 Task: In the  document Officetypes.docx Share this file with 'softage.5@softage.net' Make a copy of the file 'without changing the auto name' Delete the  copy of the file
Action: Mouse moved to (517, 438)
Screenshot: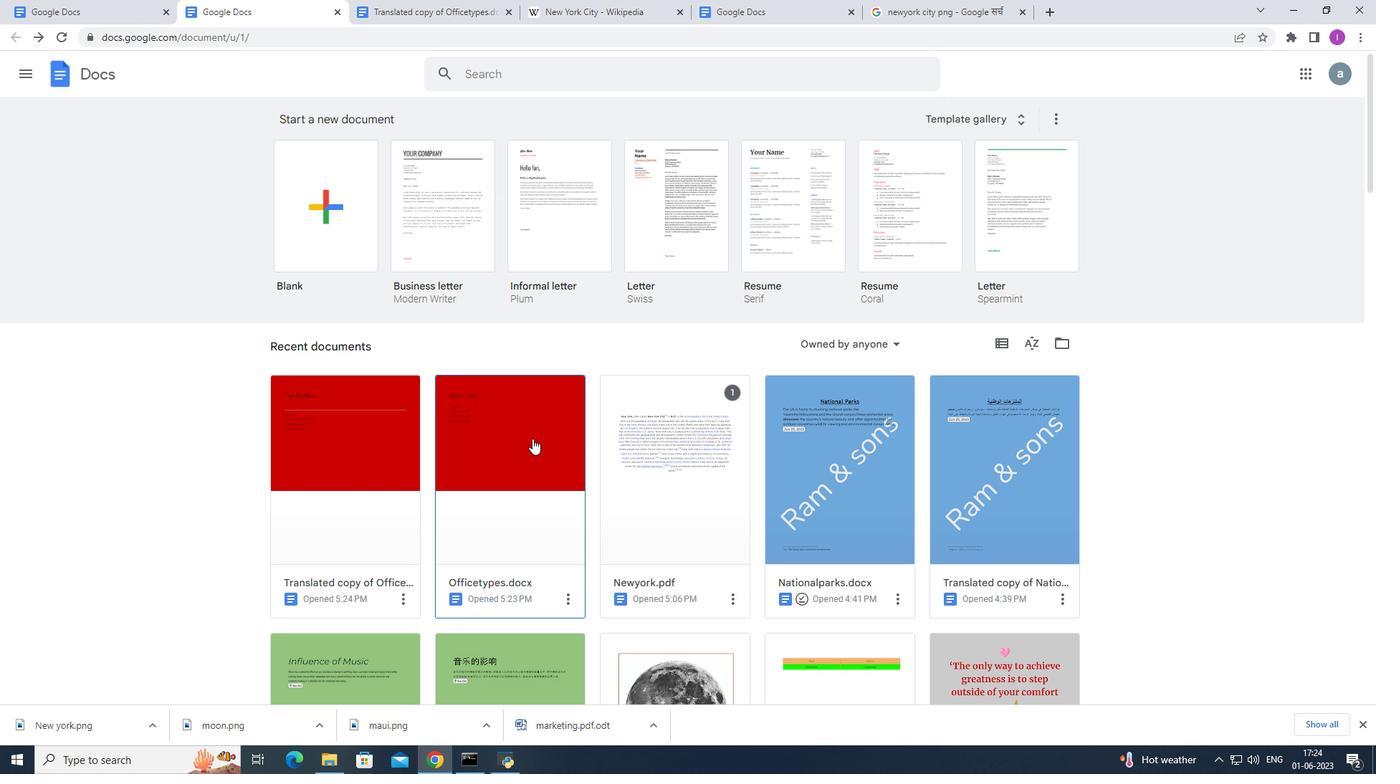 
Action: Mouse pressed left at (517, 438)
Screenshot: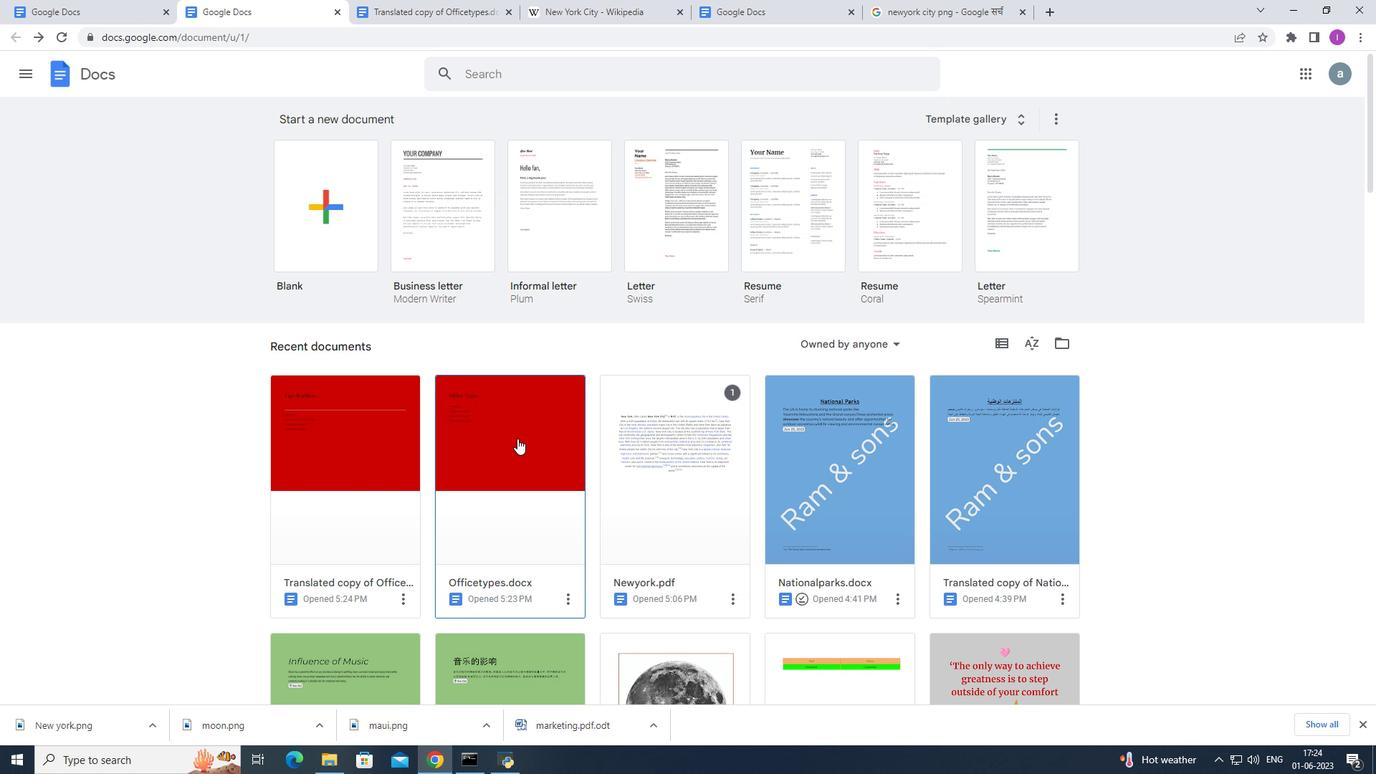
Action: Mouse moved to (48, 88)
Screenshot: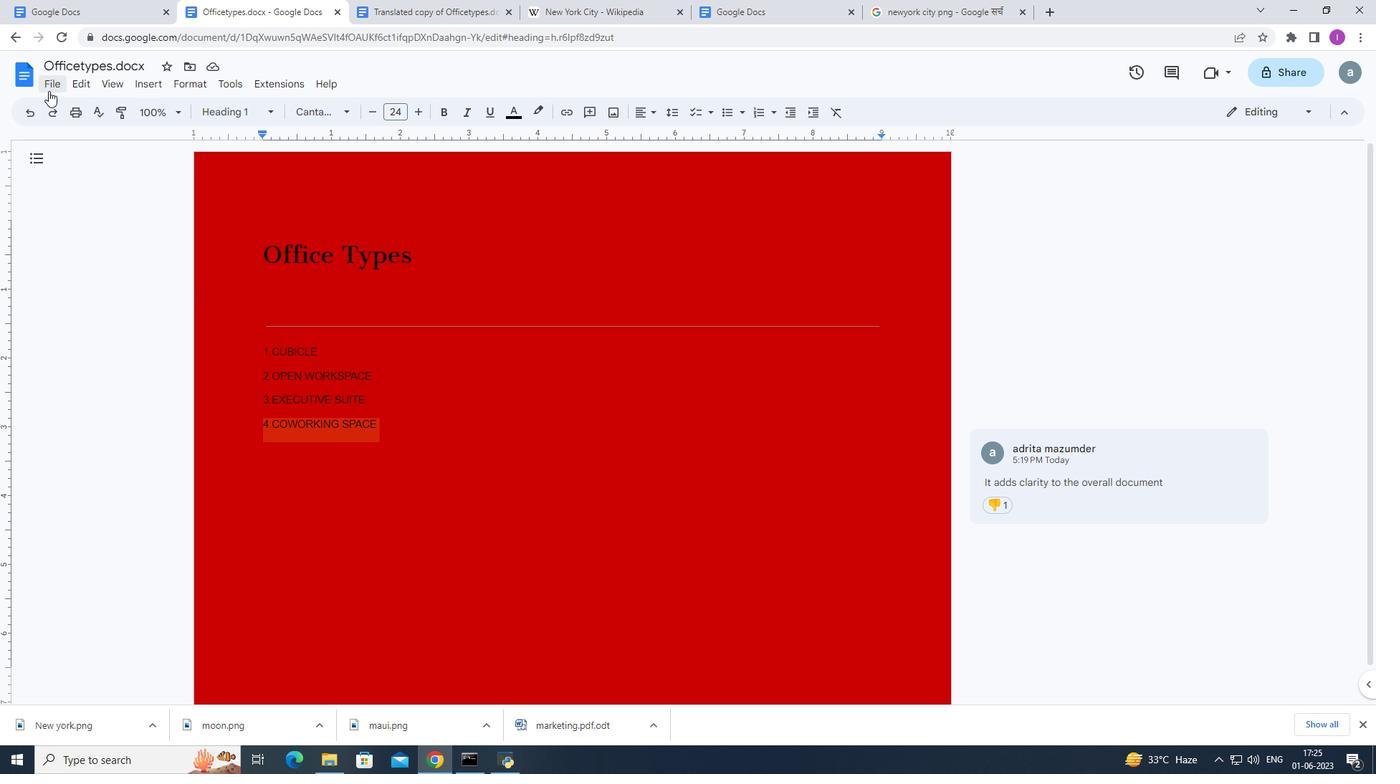 
Action: Mouse pressed left at (48, 88)
Screenshot: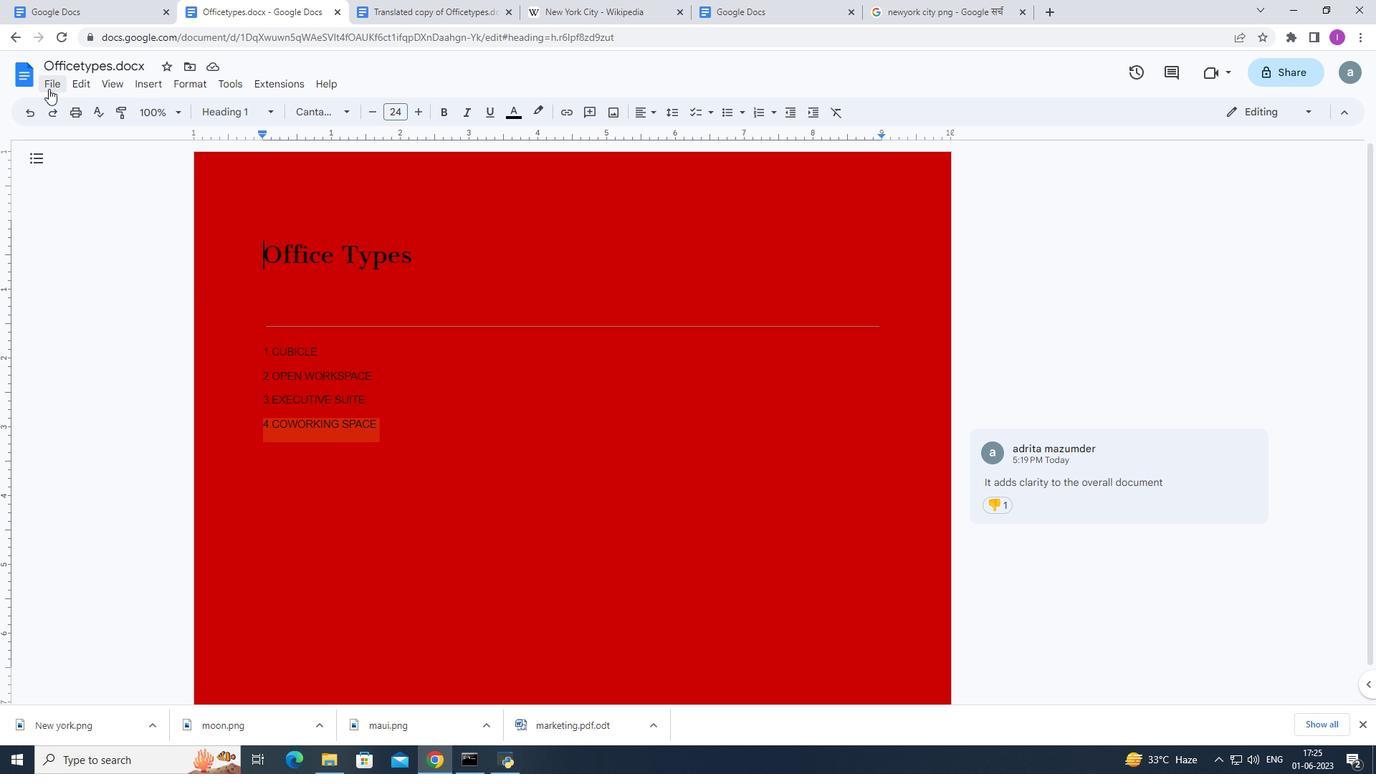 
Action: Mouse moved to (314, 189)
Screenshot: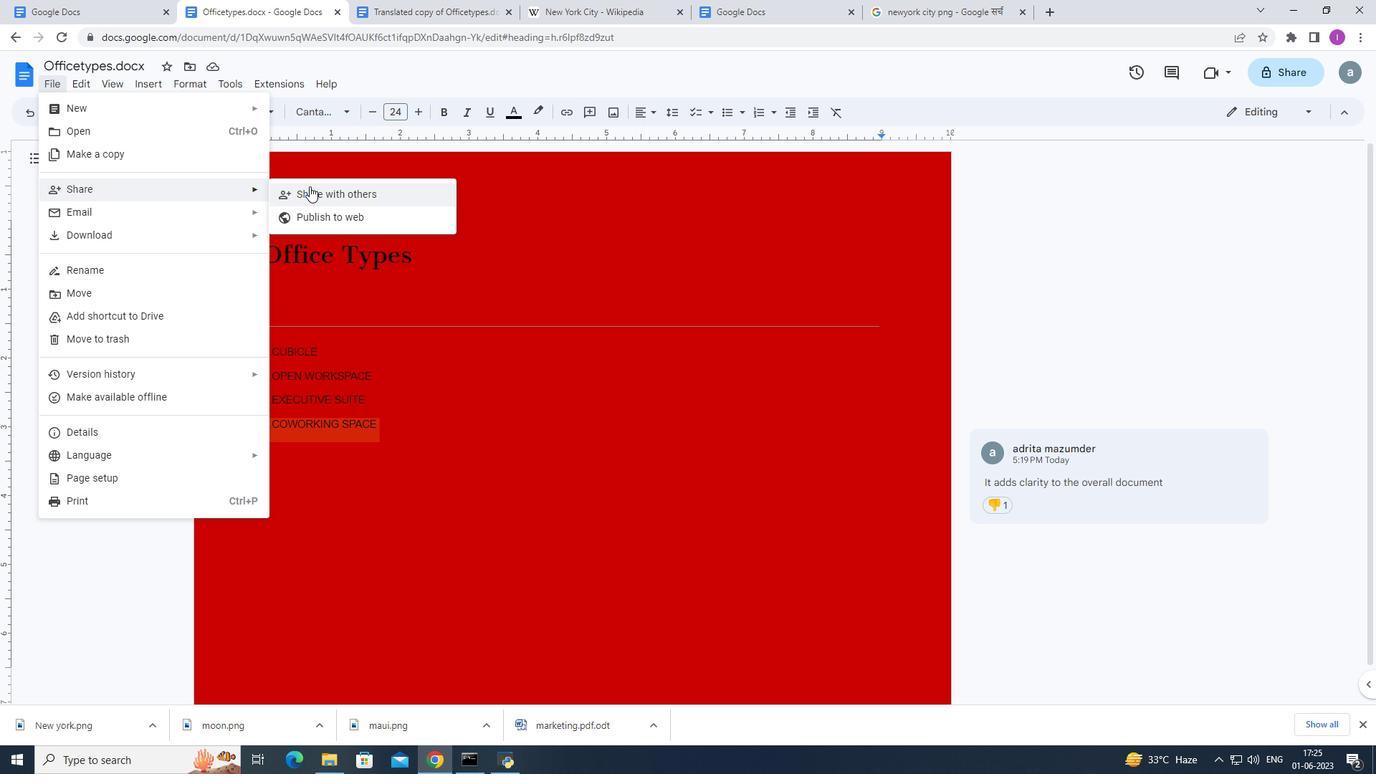
Action: Mouse pressed left at (314, 189)
Screenshot: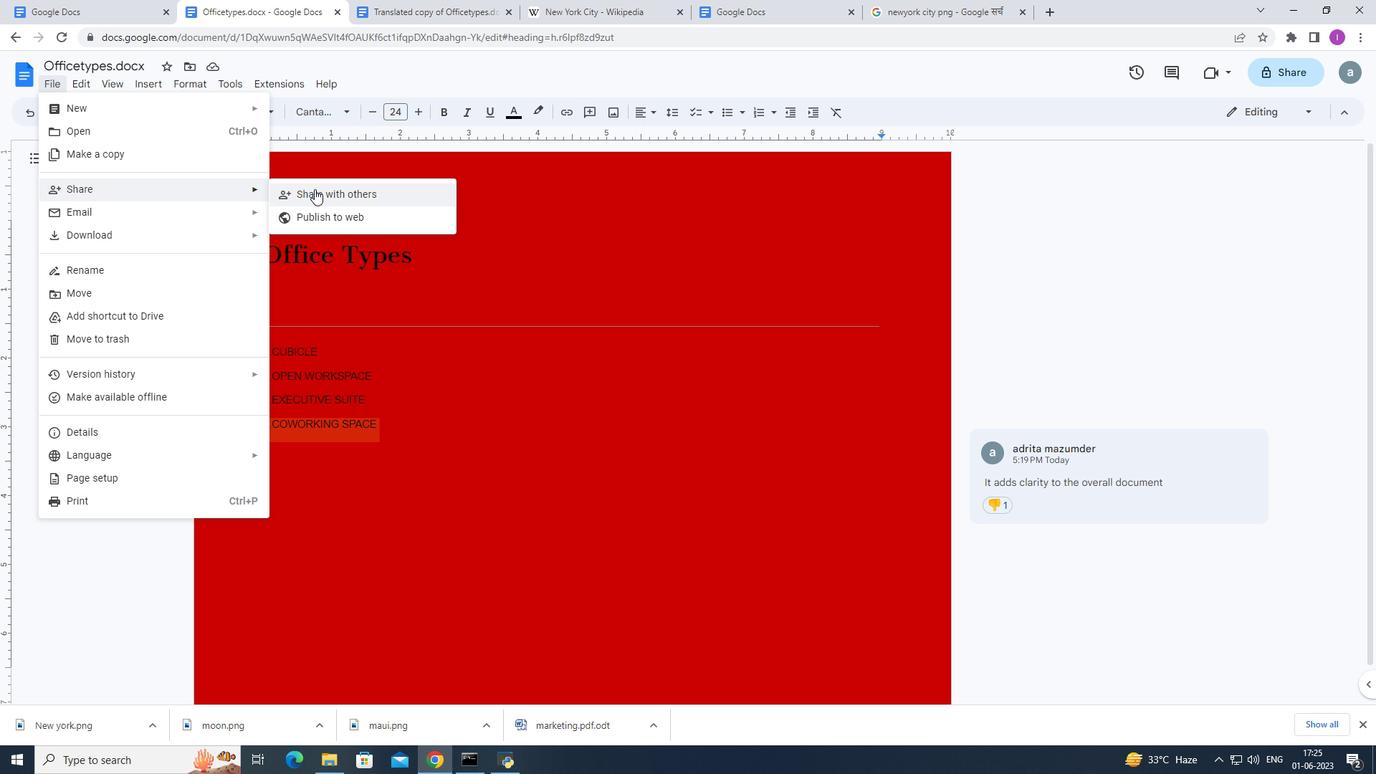 
Action: Mouse moved to (603, 300)
Screenshot: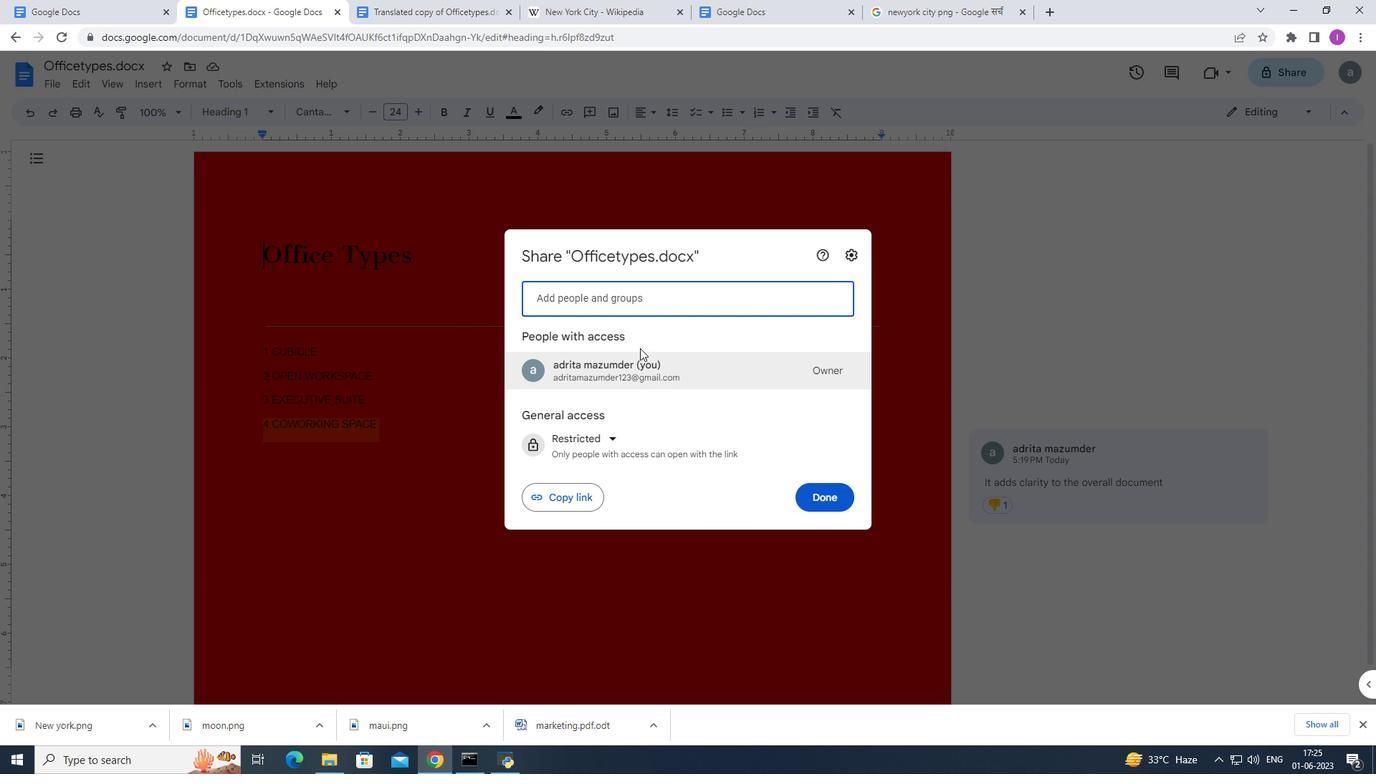 
Action: Key pressed s
Screenshot: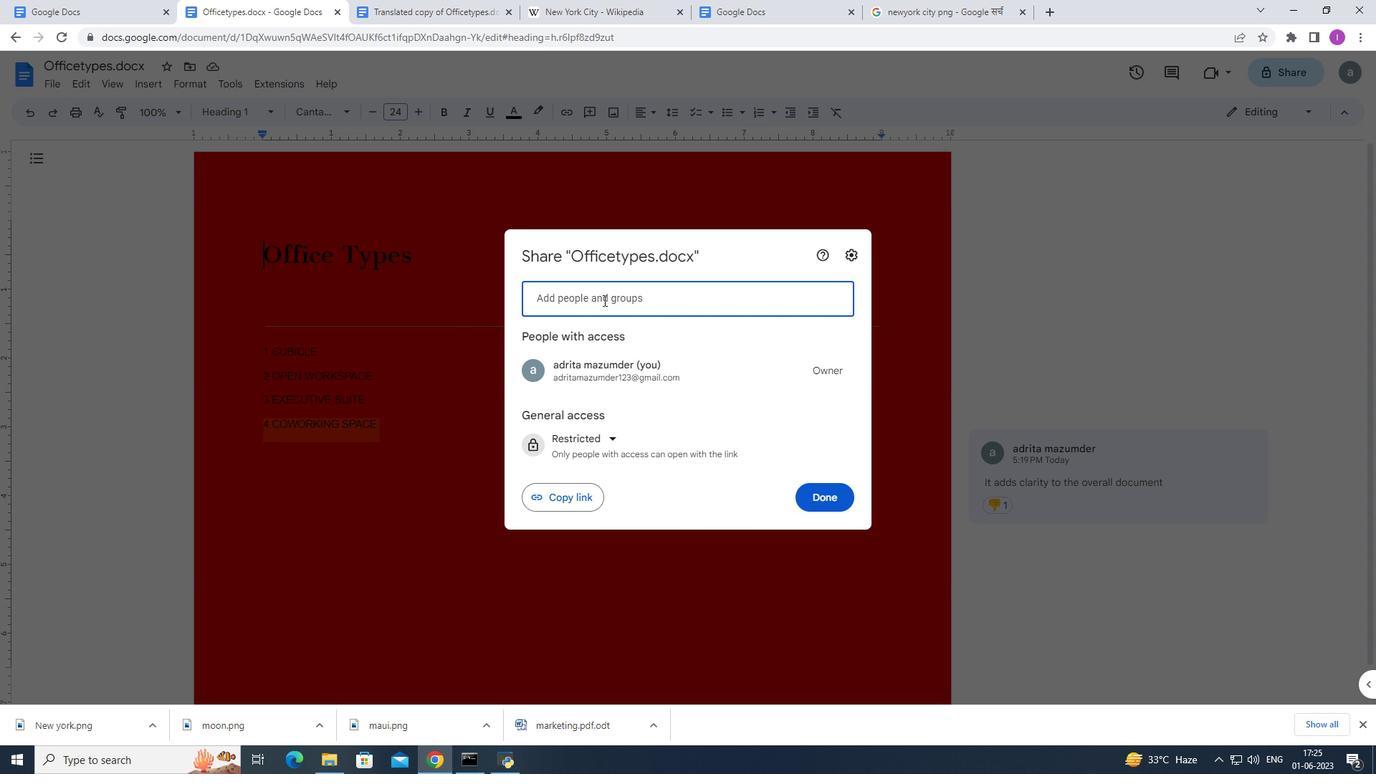 
Action: Mouse moved to (610, 379)
Screenshot: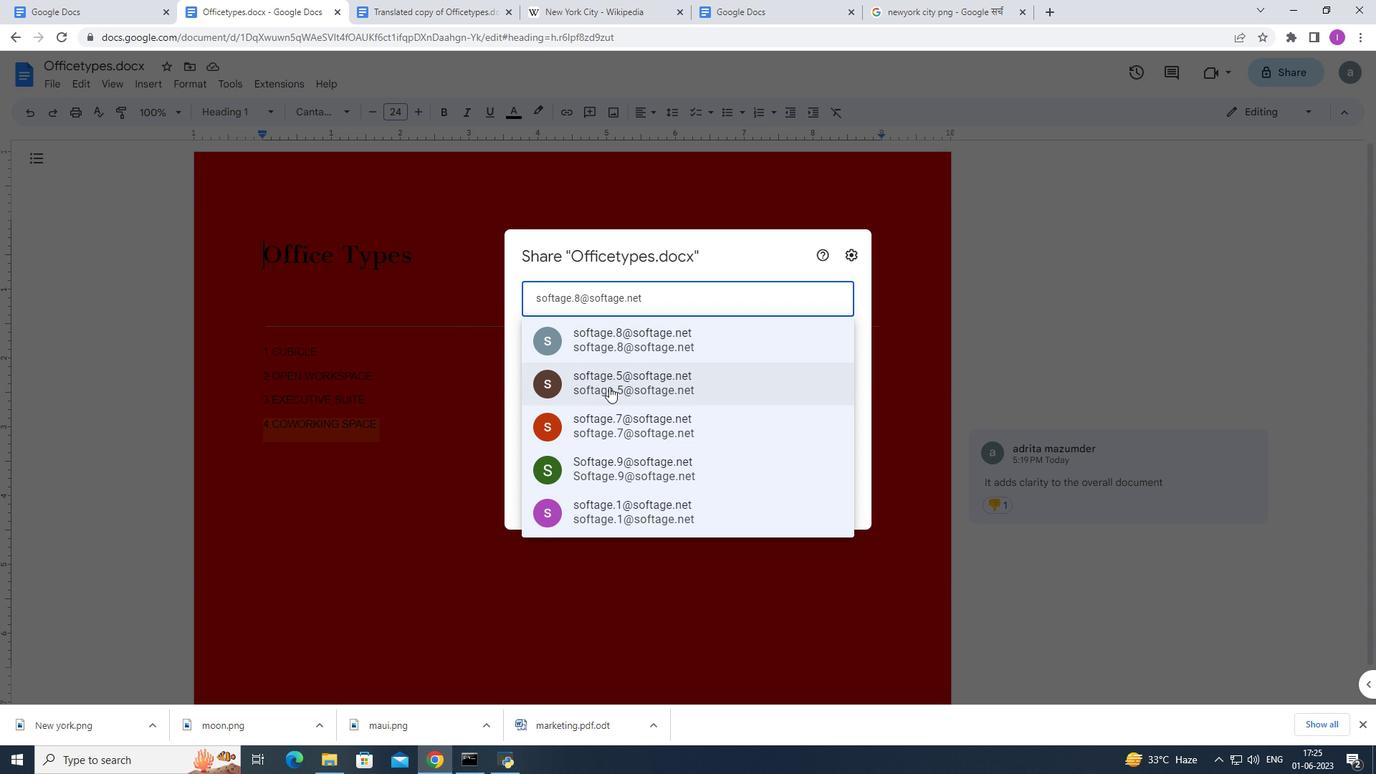 
Action: Mouse pressed left at (610, 379)
Screenshot: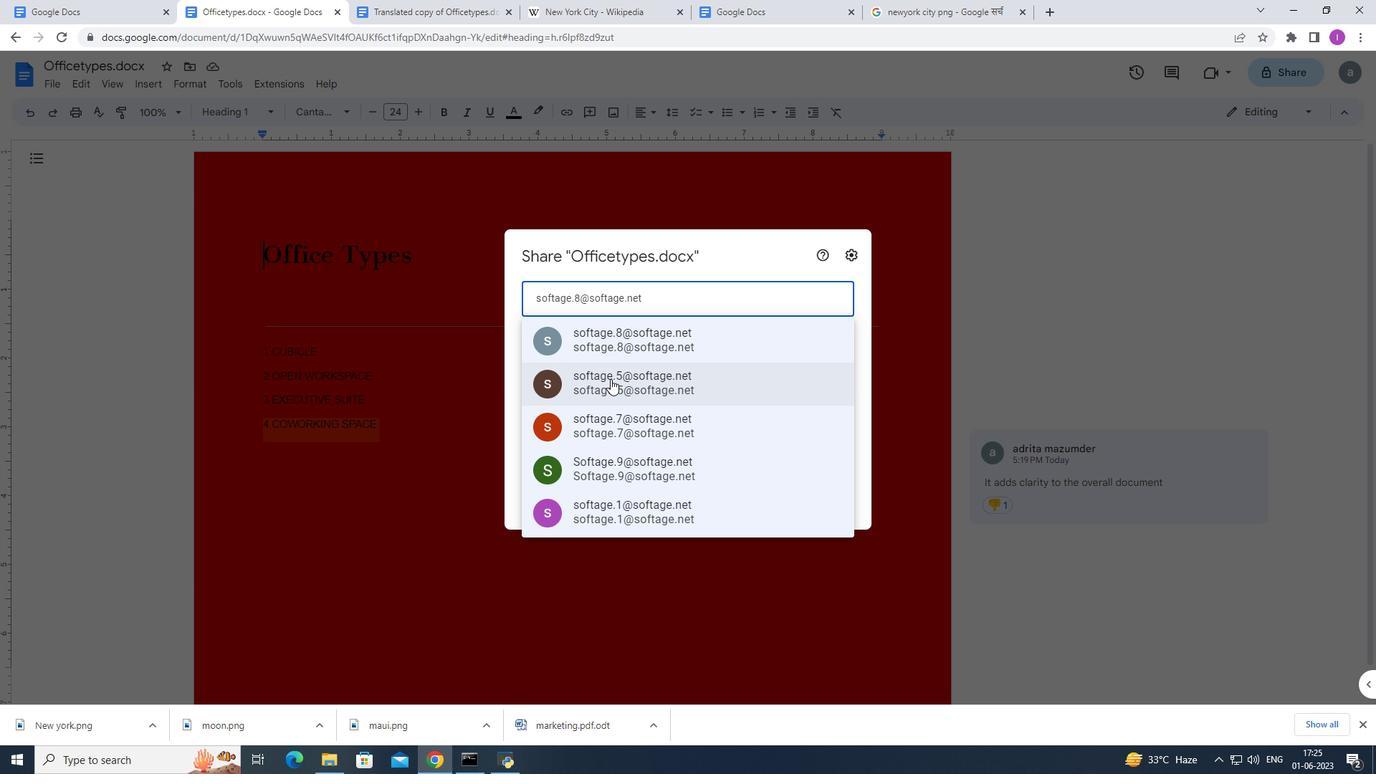 
Action: Mouse moved to (840, 490)
Screenshot: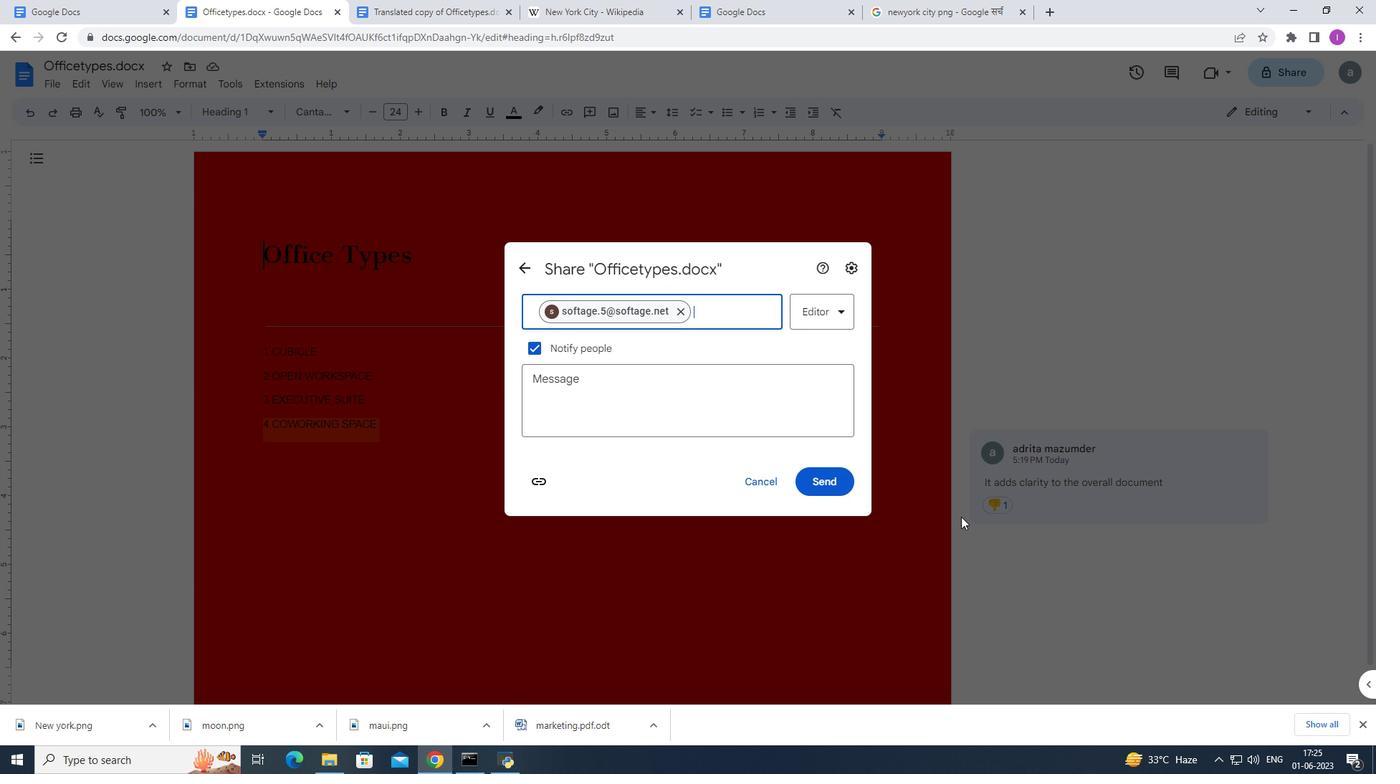 
Action: Mouse pressed left at (840, 490)
Screenshot: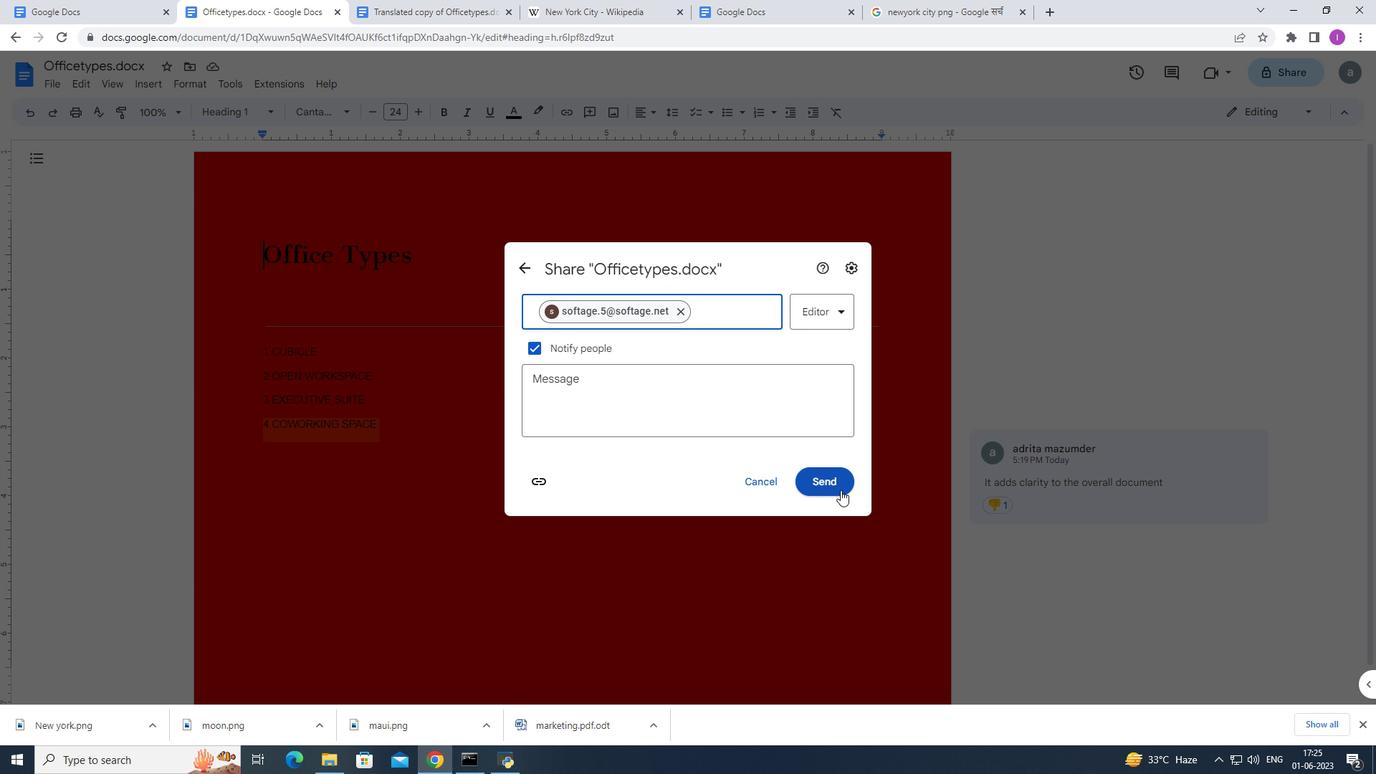 
Action: Mouse moved to (791, 402)
Screenshot: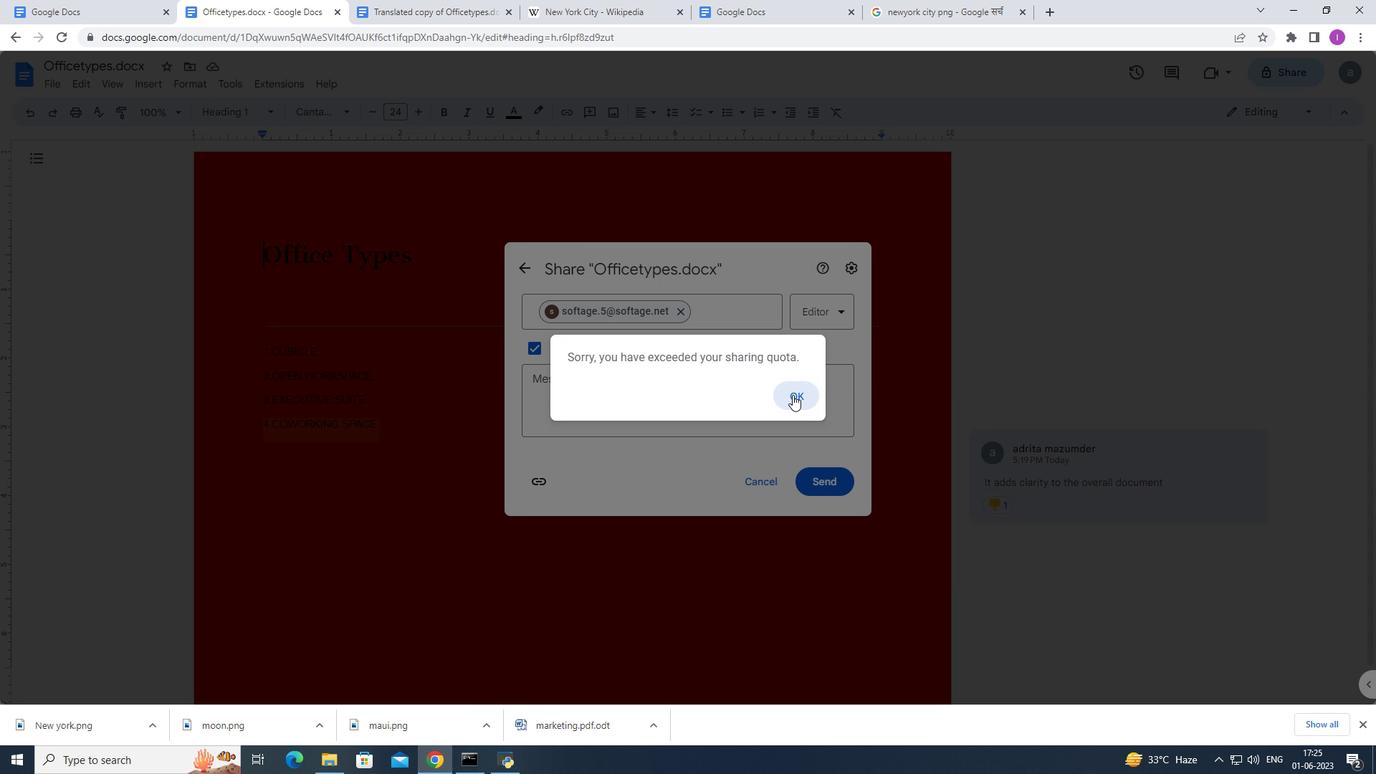 
Action: Mouse pressed left at (791, 402)
Screenshot: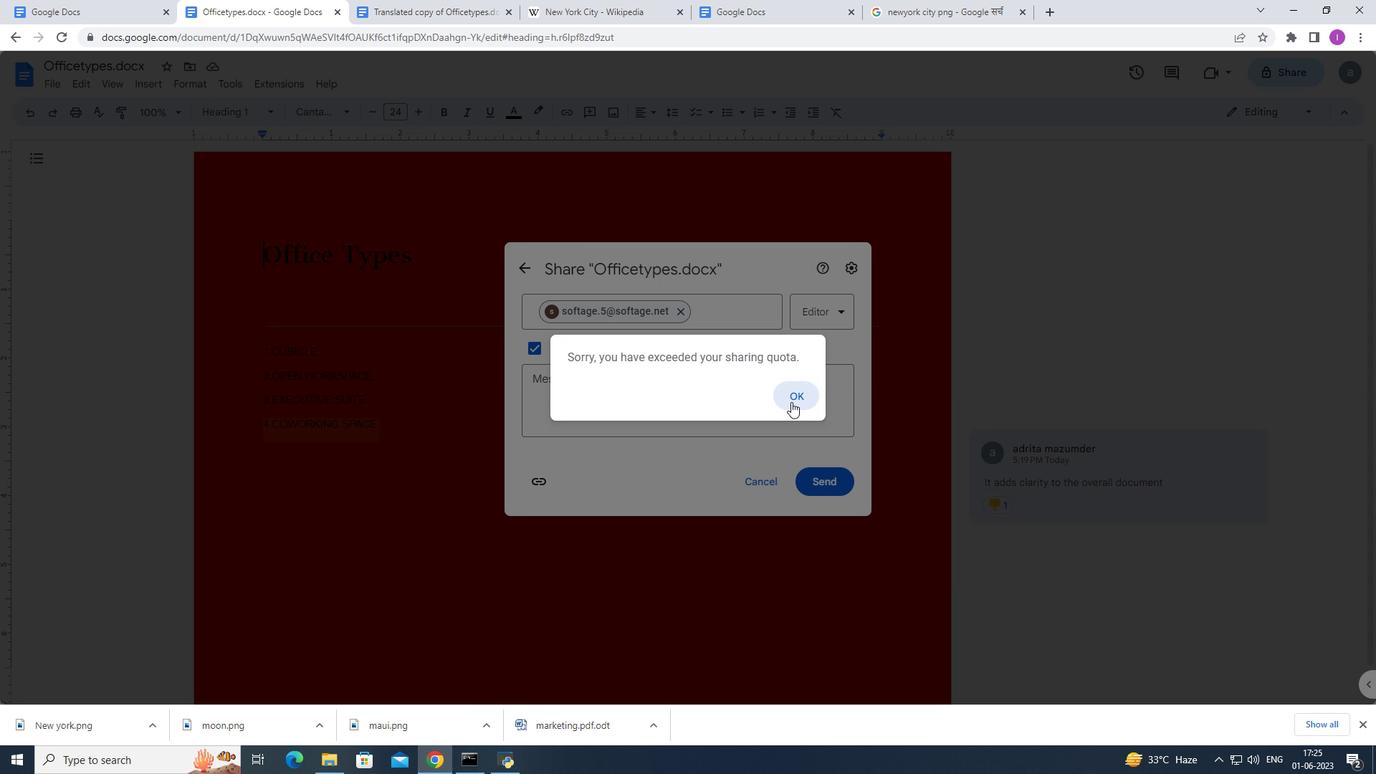 
Action: Mouse moved to (997, 317)
Screenshot: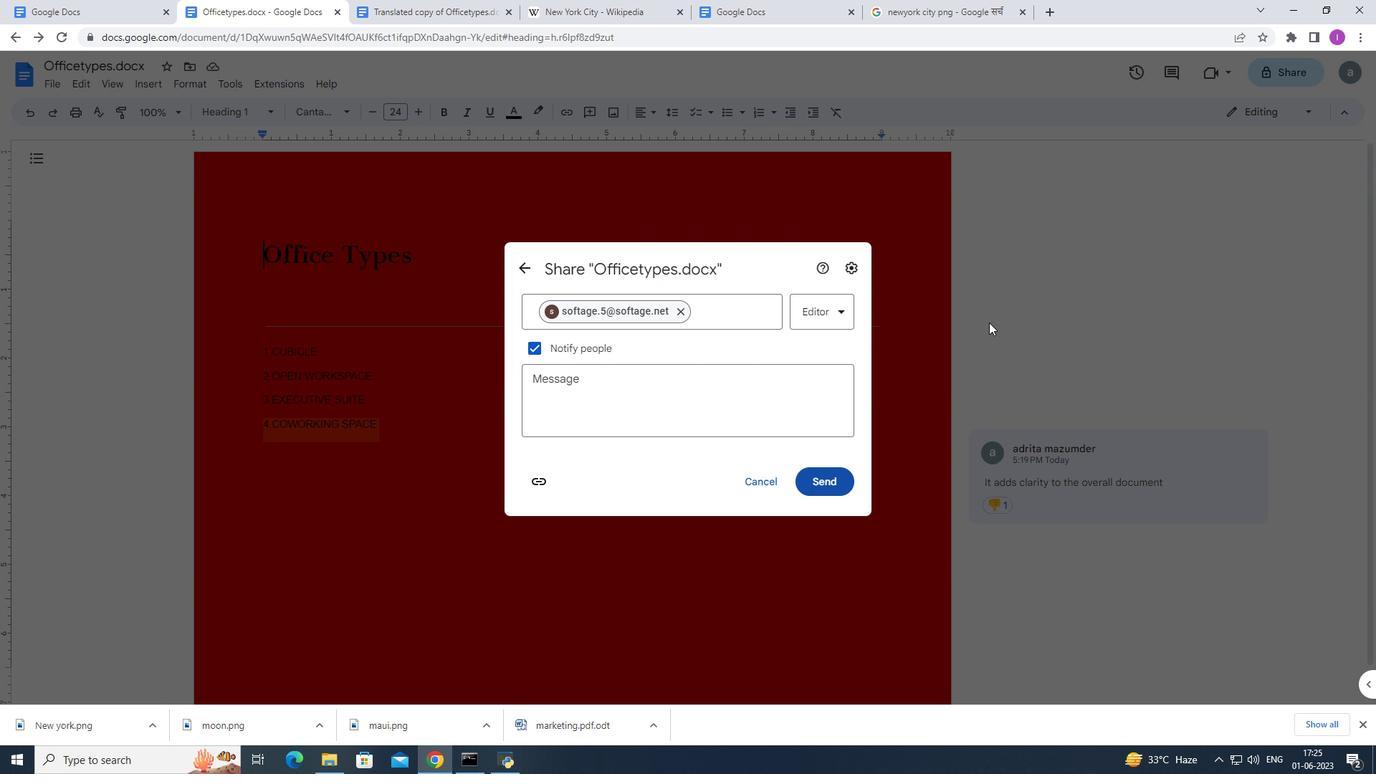 
Action: Mouse pressed left at (997, 317)
Screenshot: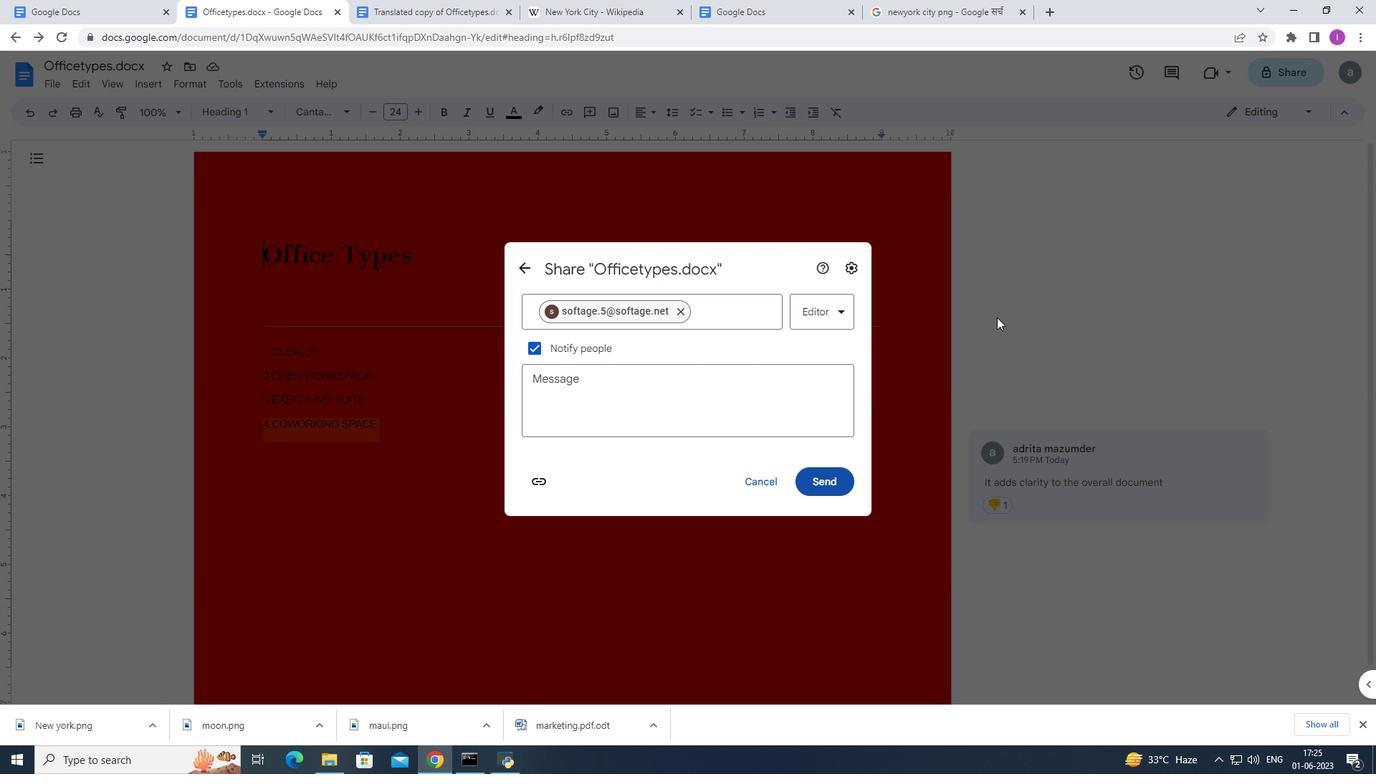 
Action: Mouse moved to (759, 396)
Screenshot: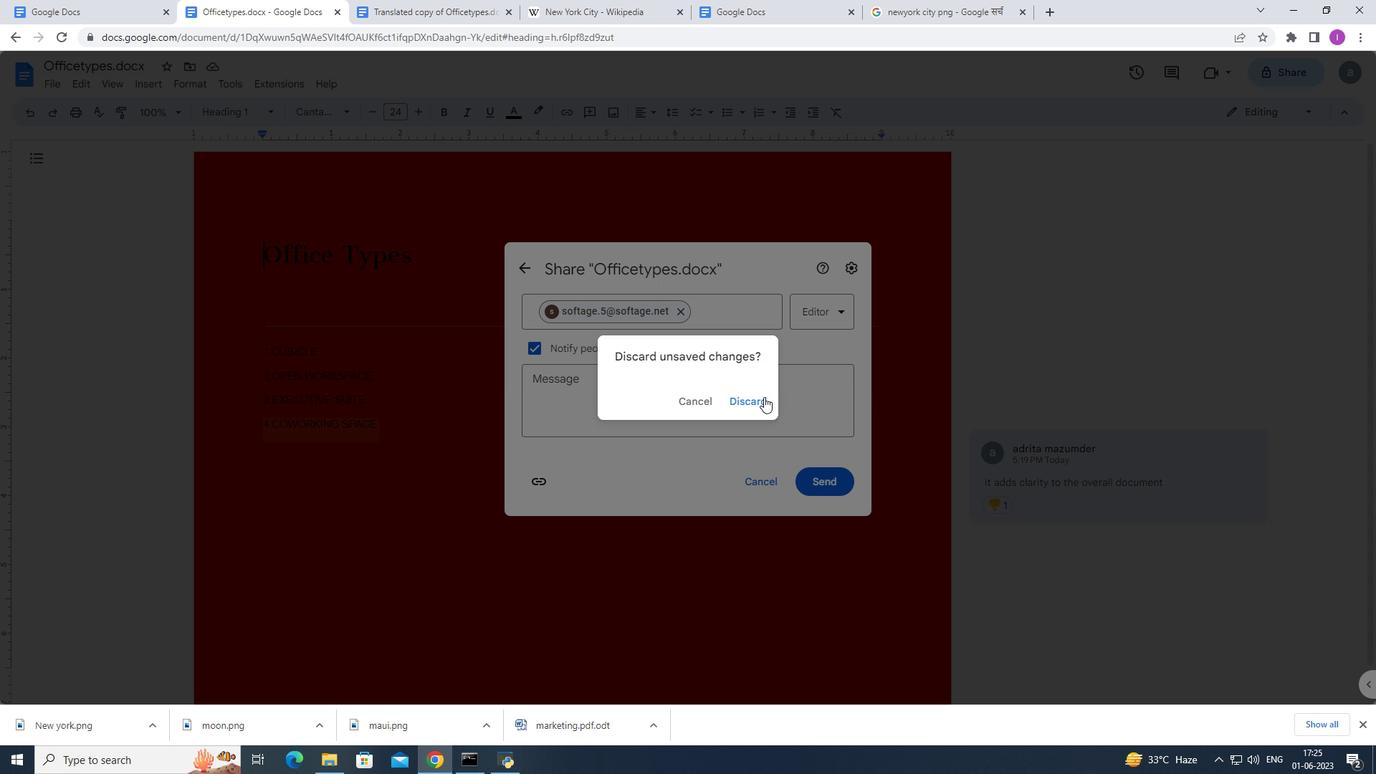 
Action: Mouse pressed left at (759, 396)
Screenshot: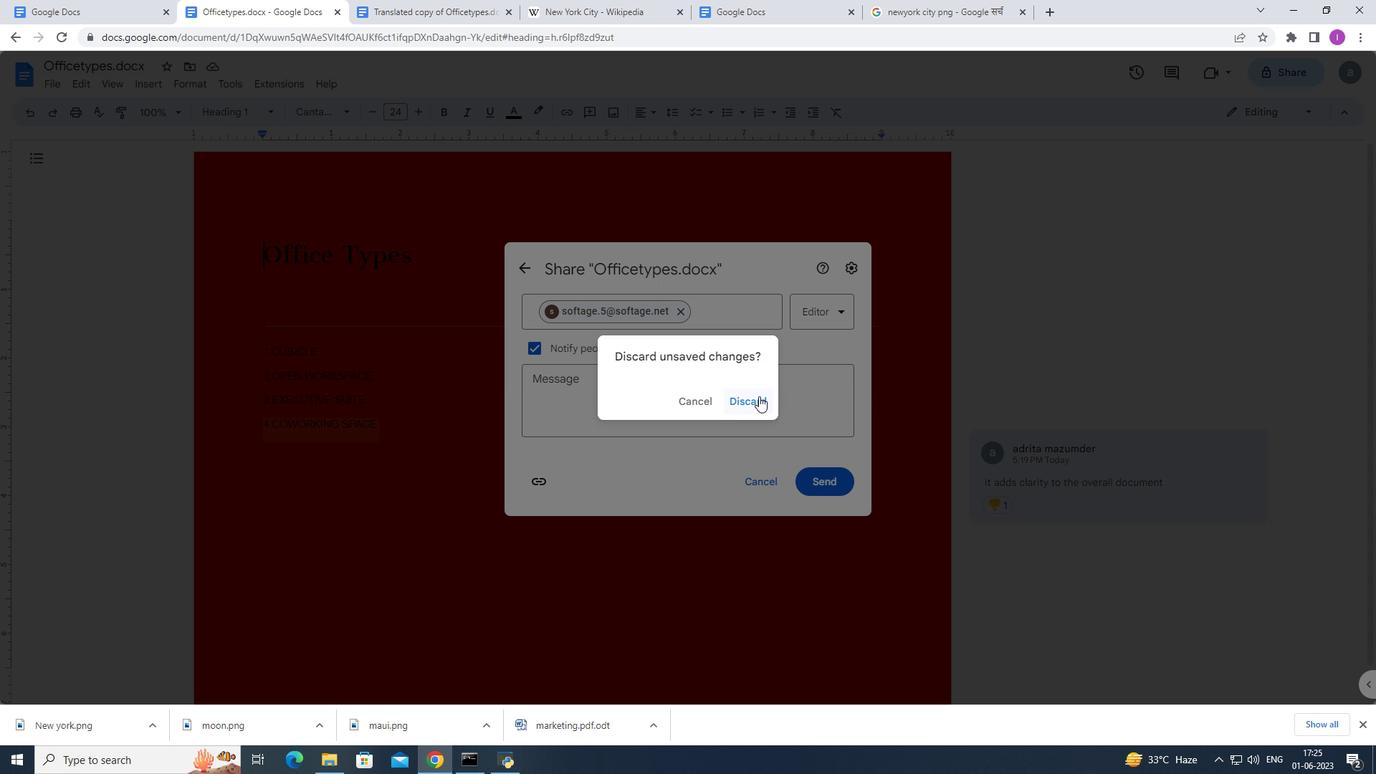 
Action: Mouse moved to (58, 85)
Screenshot: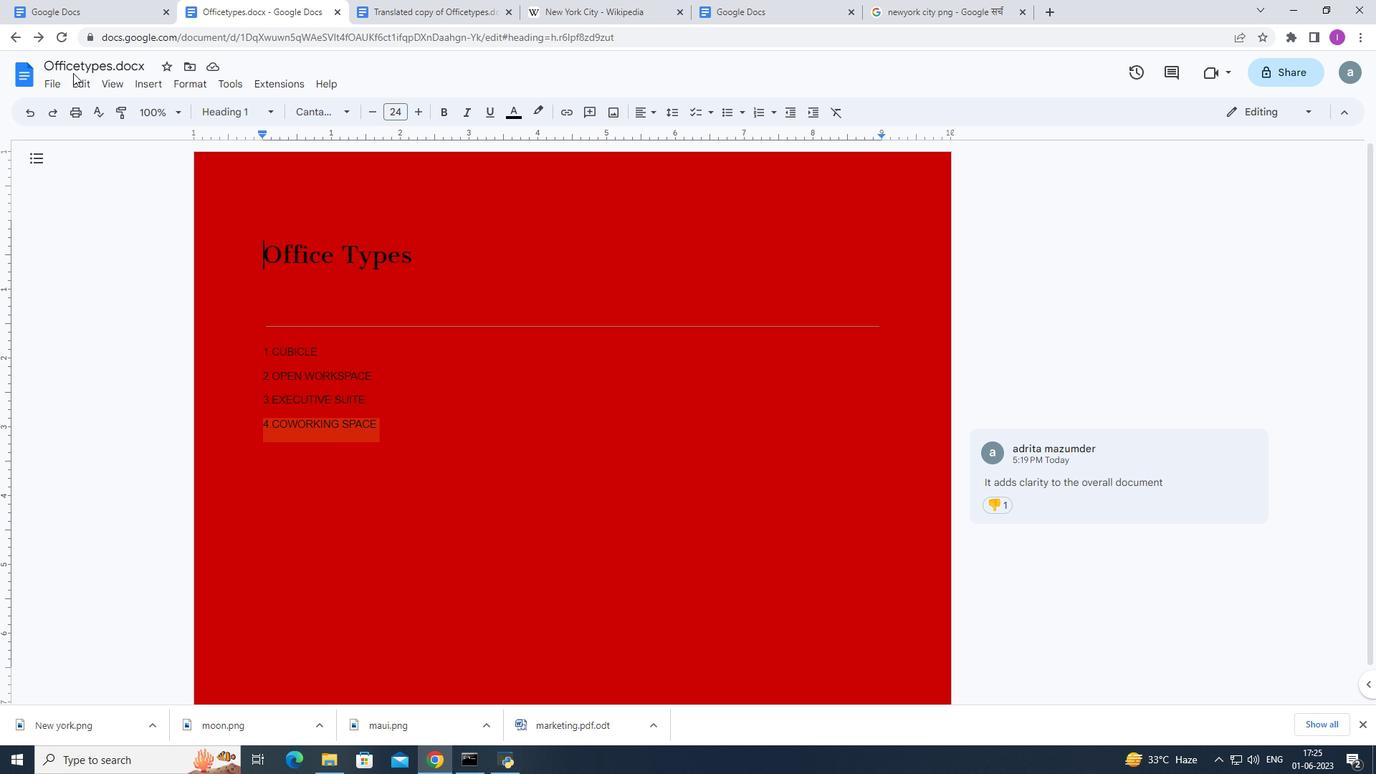 
Action: Mouse pressed left at (58, 85)
Screenshot: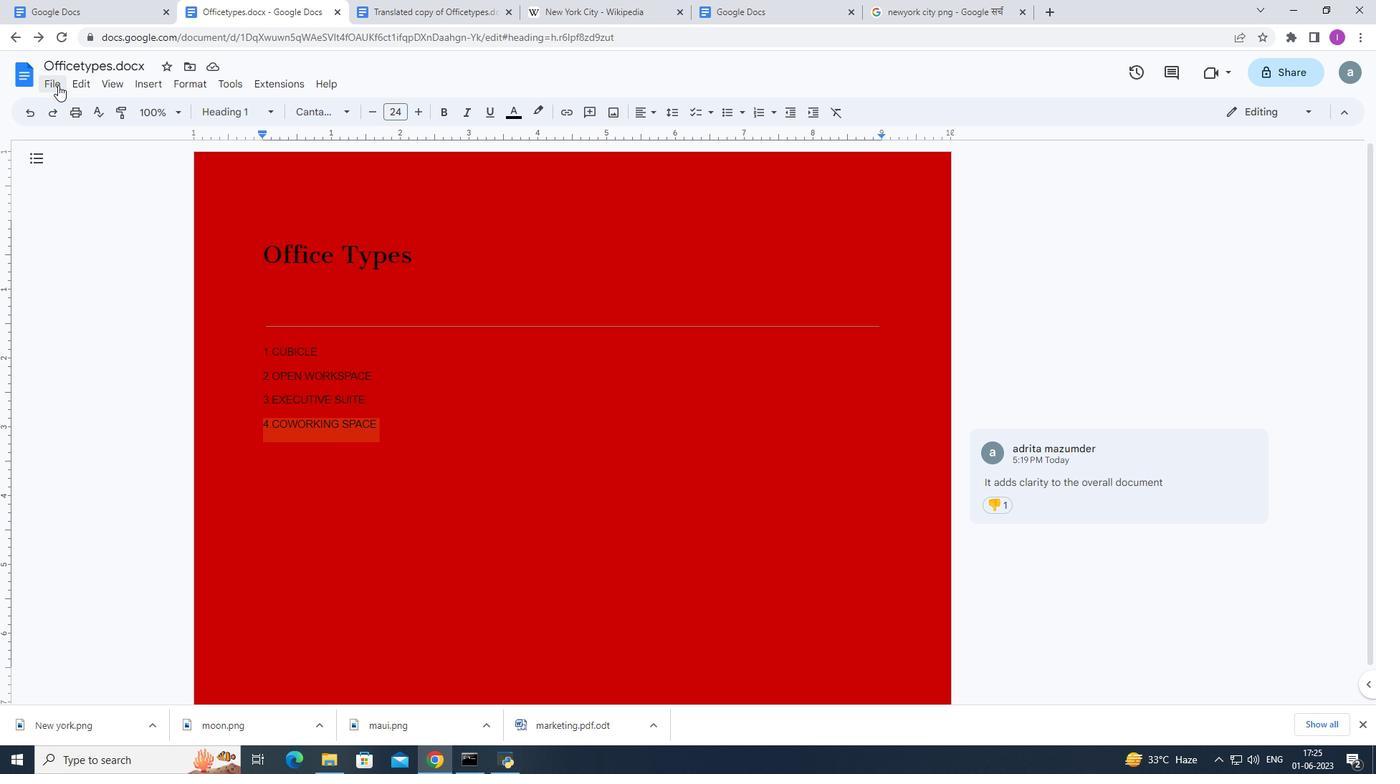 
Action: Mouse moved to (116, 149)
Screenshot: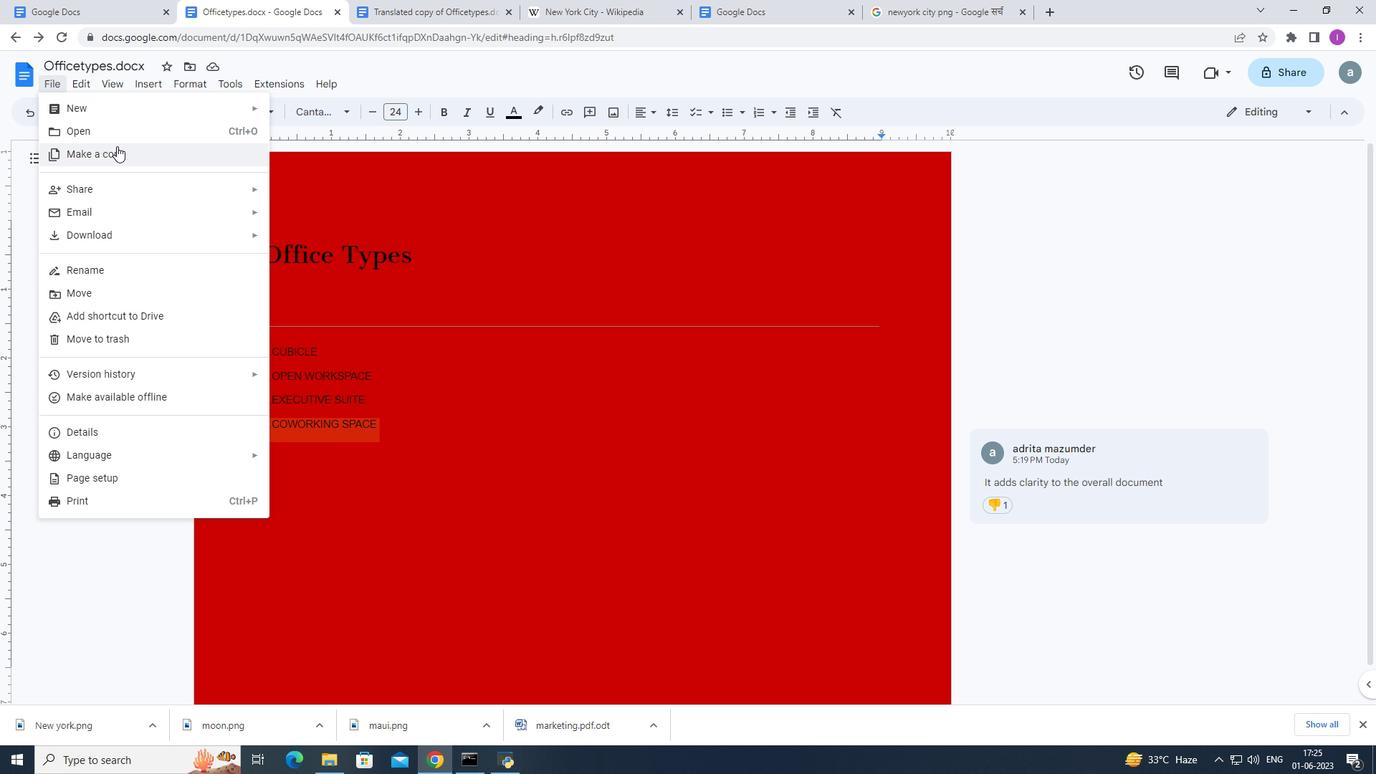 
Action: Mouse pressed left at (116, 149)
Screenshot: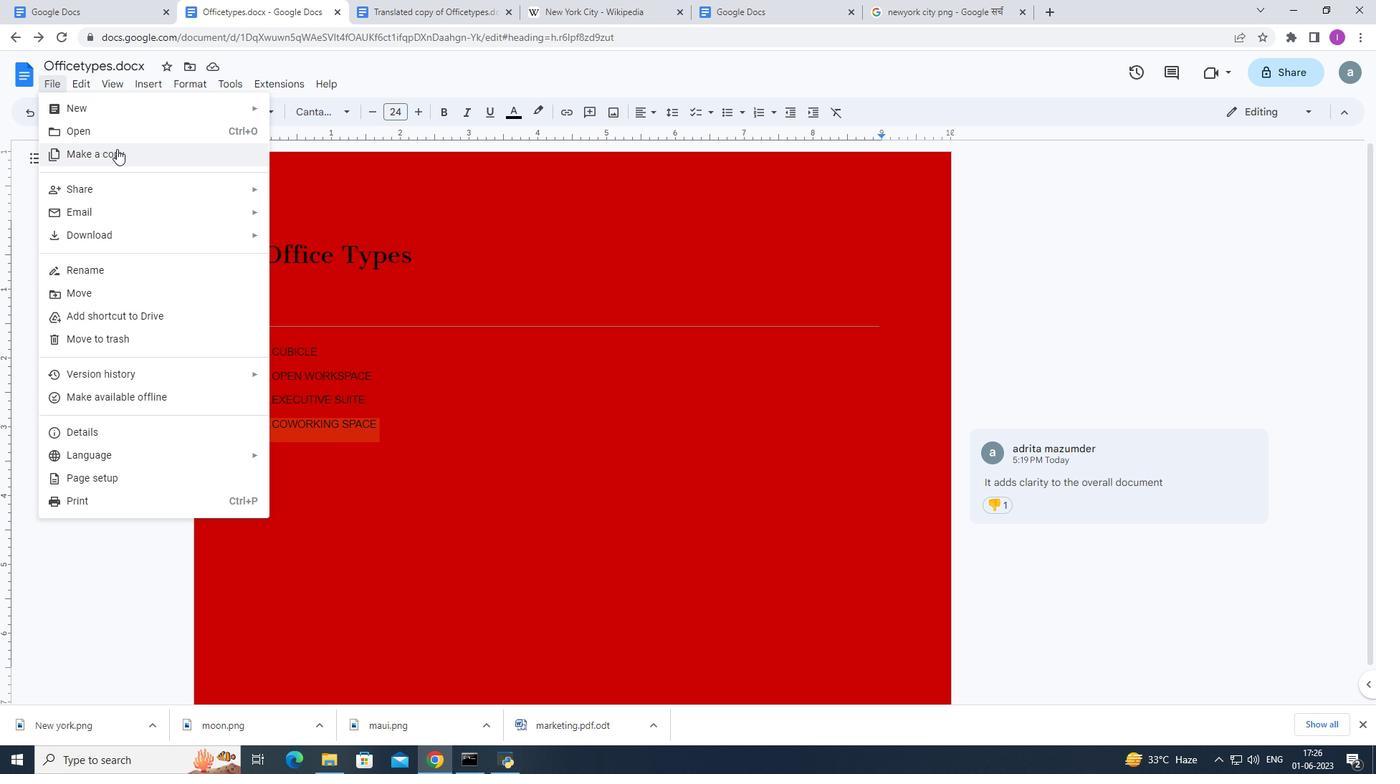 
Action: Mouse moved to (735, 315)
Screenshot: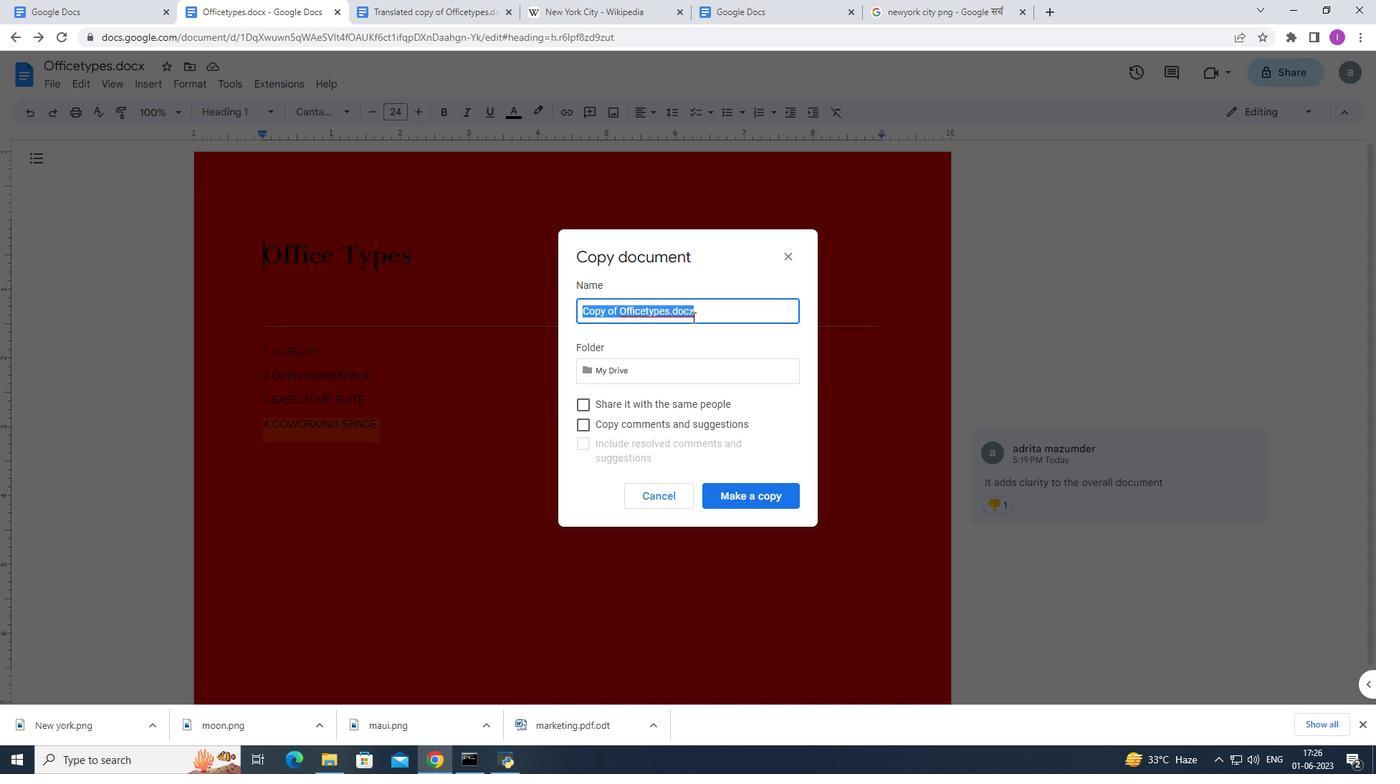 
Action: Key pressed without<Key.space>changing<Key.space>the<Key.space>auto<Key.space>name
Screenshot: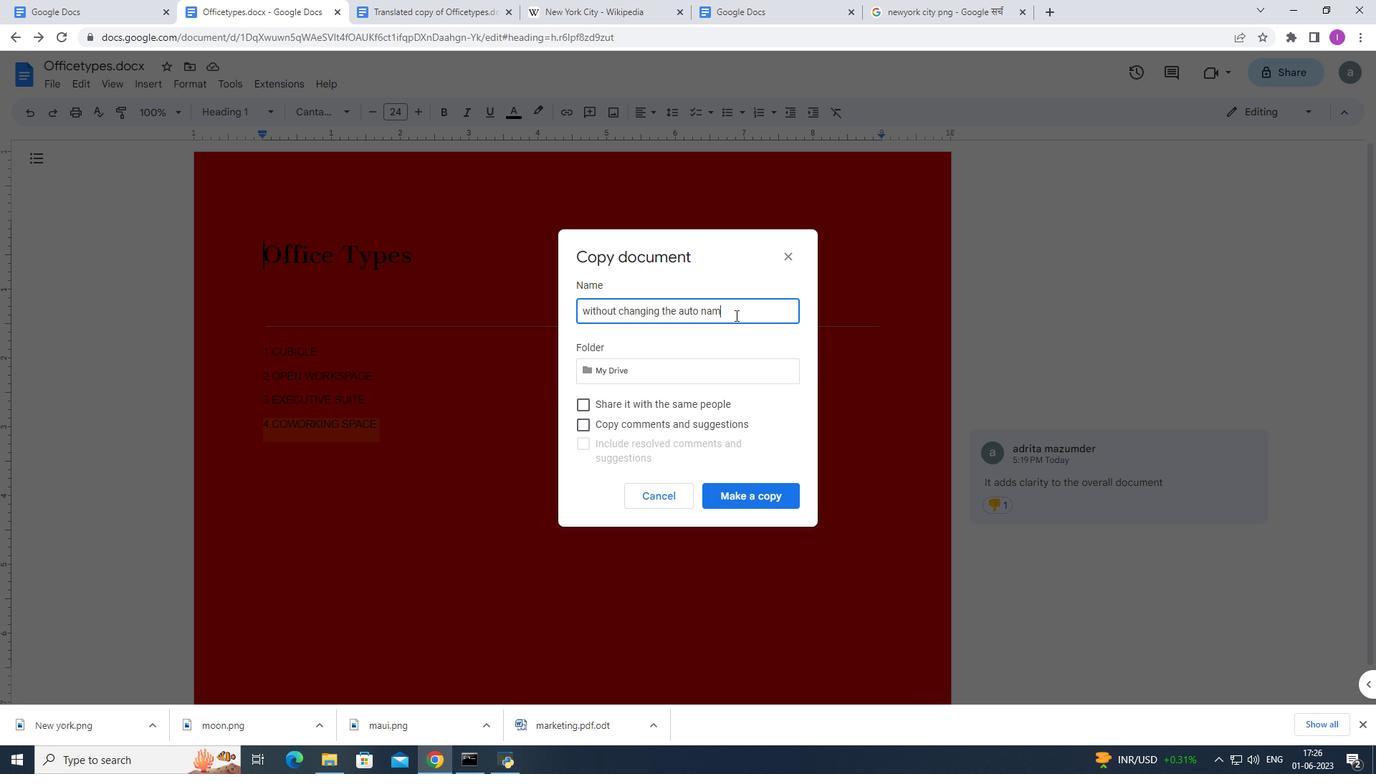 
Action: Mouse moved to (745, 492)
Screenshot: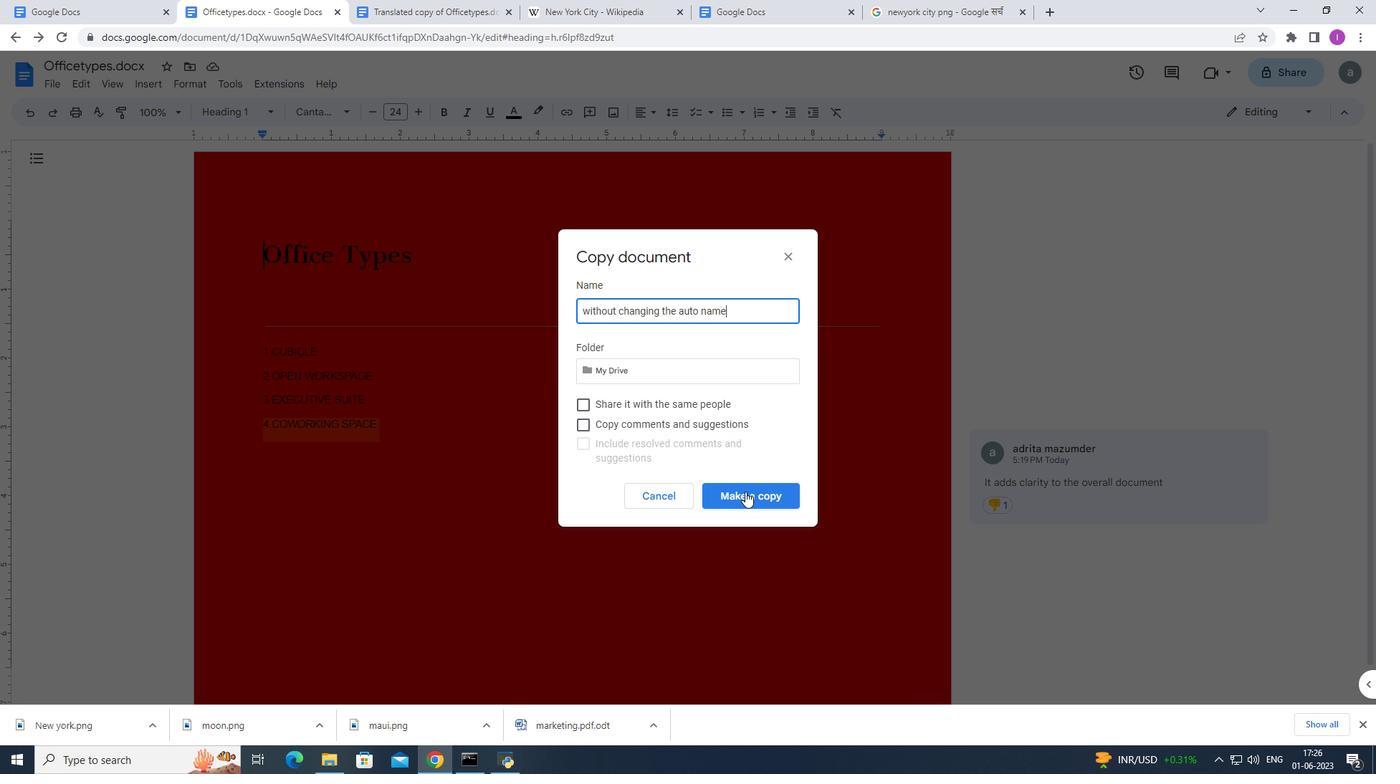 
Action: Mouse pressed left at (745, 492)
Screenshot: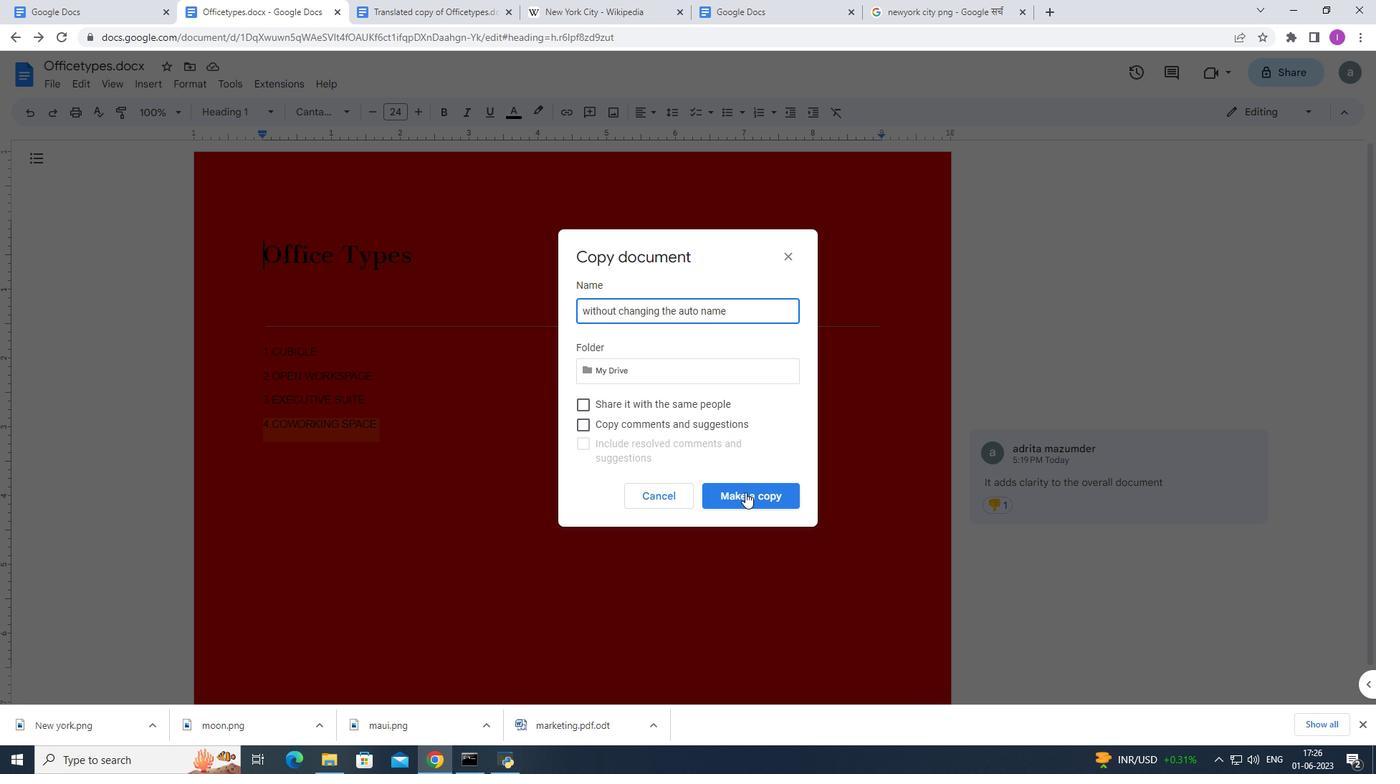
Action: Mouse moved to (270, 6)
Screenshot: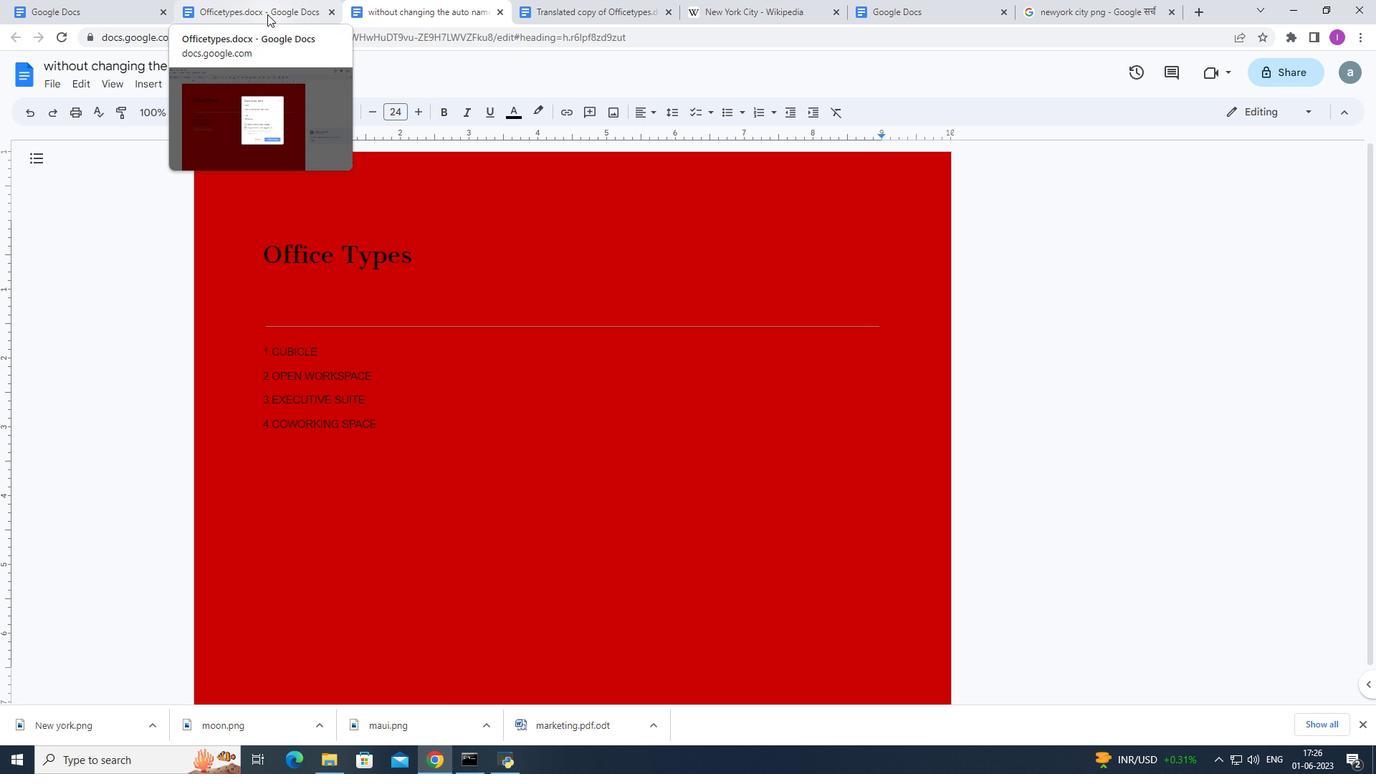 
Action: Mouse pressed left at (270, 6)
Screenshot: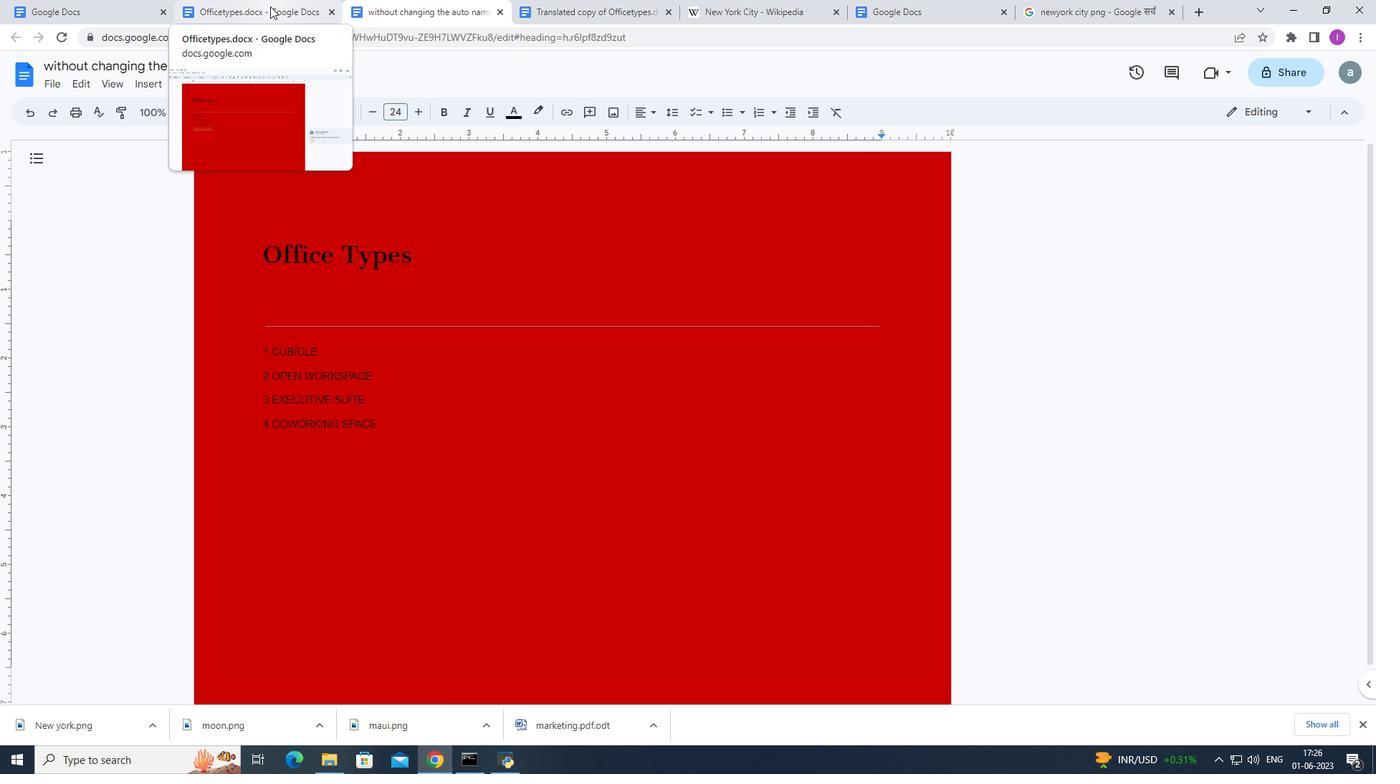 
Action: Mouse moved to (15, 37)
Screenshot: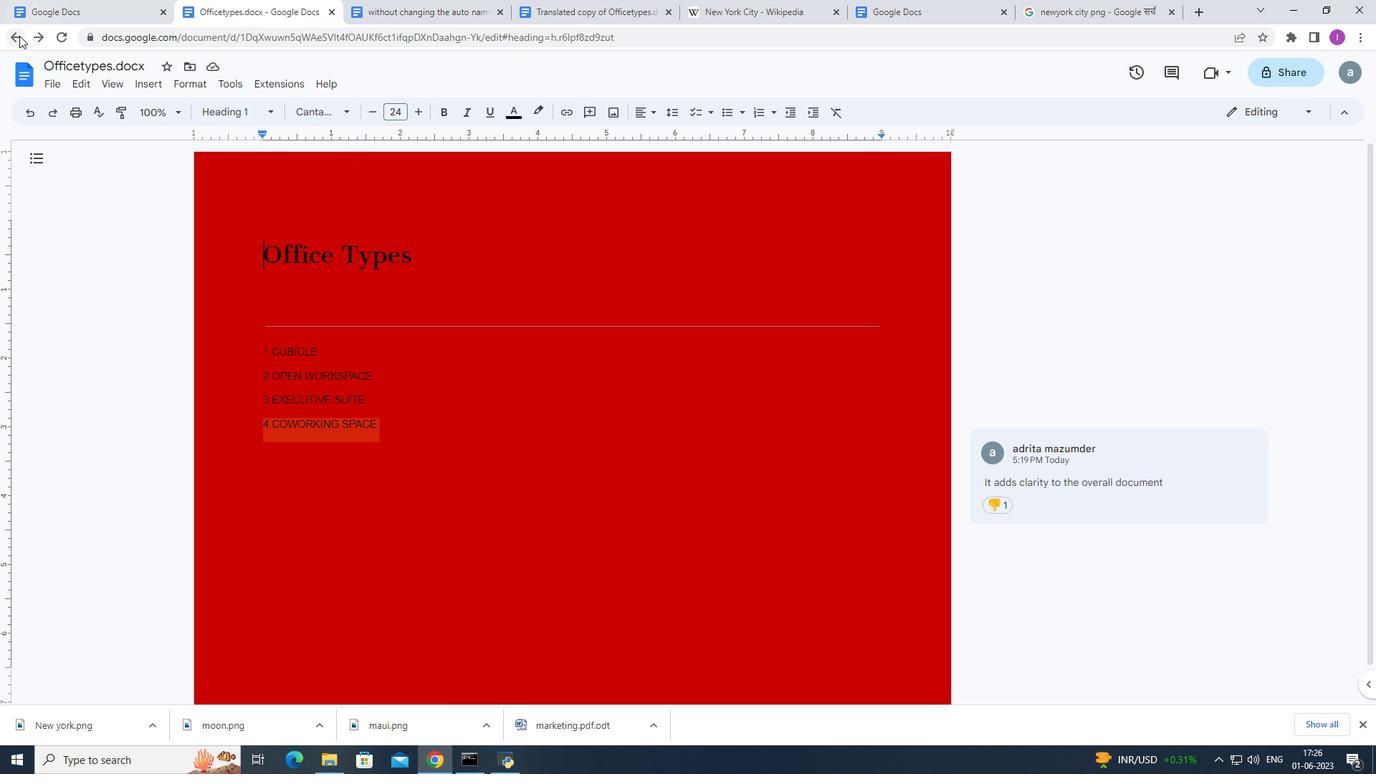 
Action: Mouse pressed left at (15, 37)
Screenshot: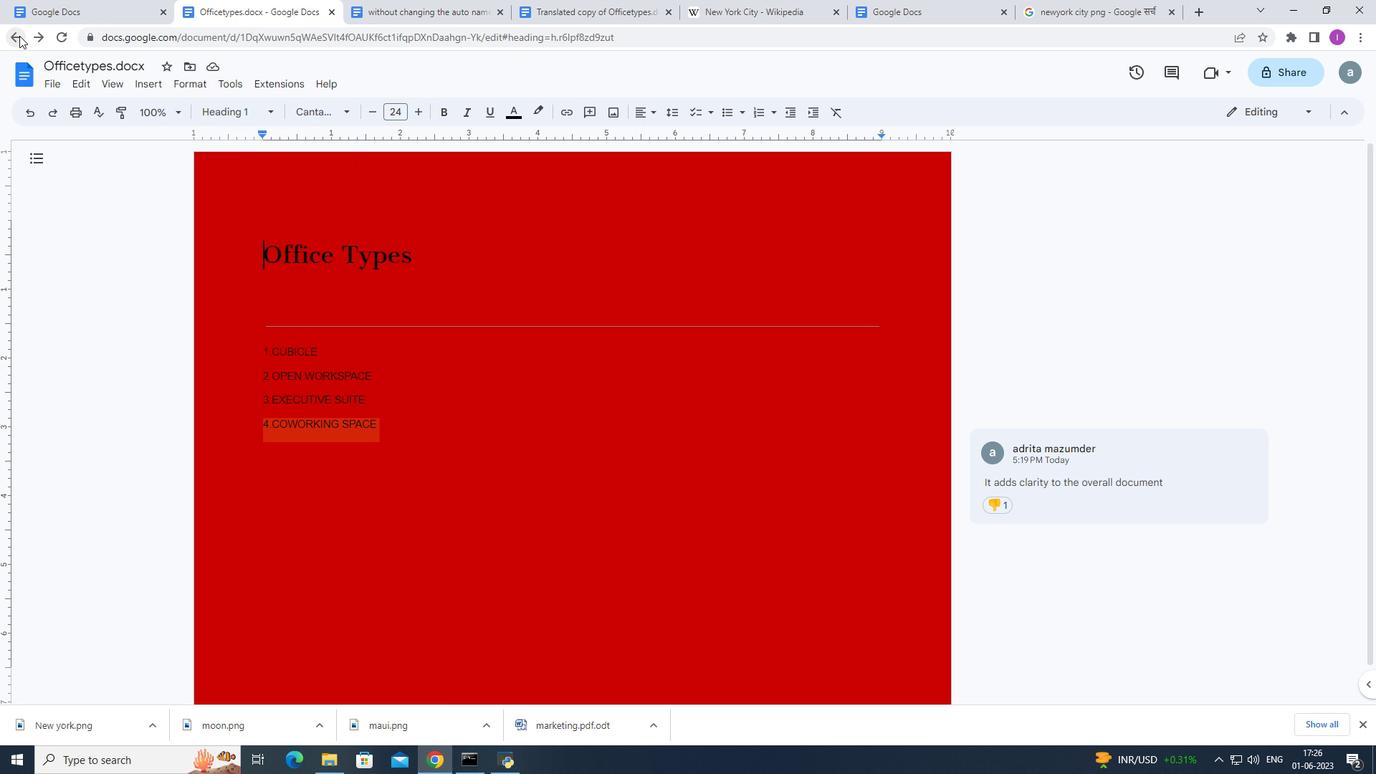 
Action: Mouse moved to (401, 595)
Screenshot: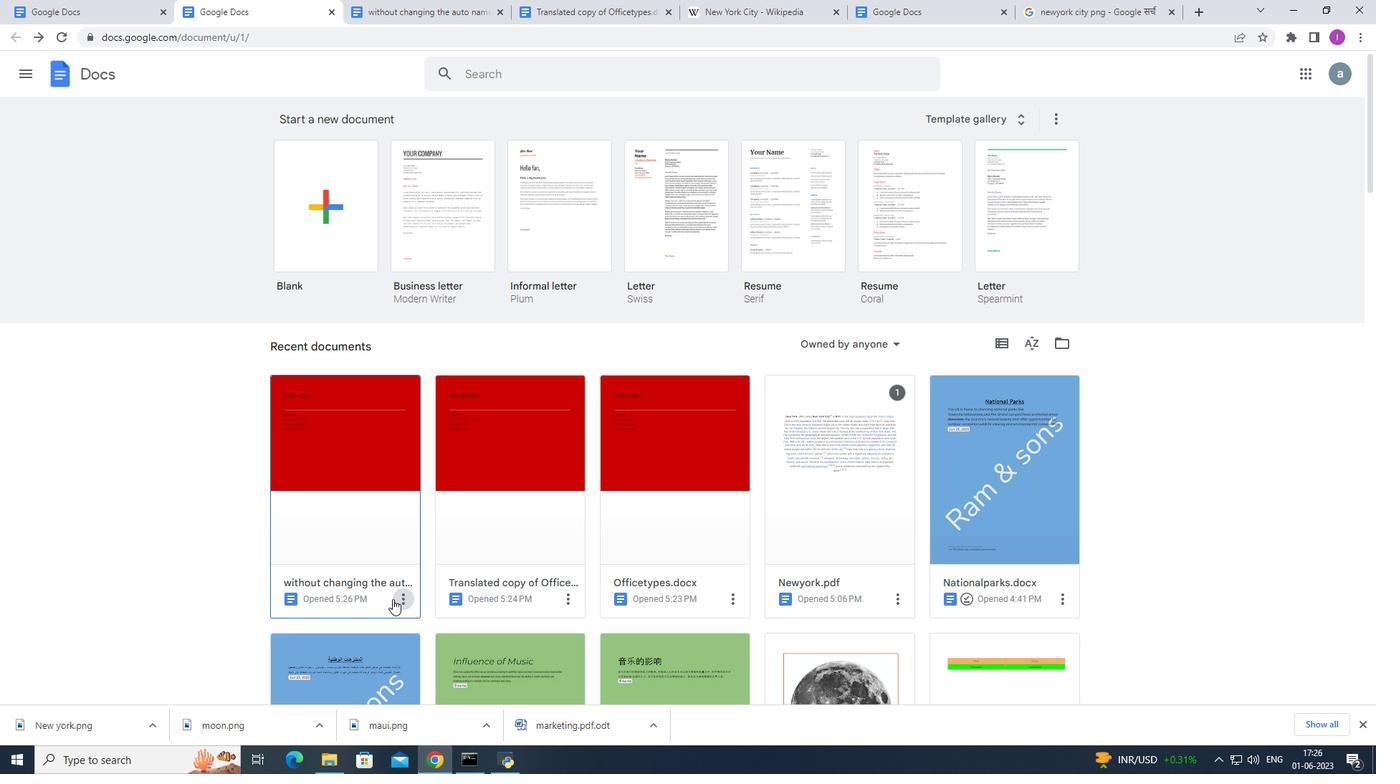 
Action: Mouse pressed left at (401, 595)
Screenshot: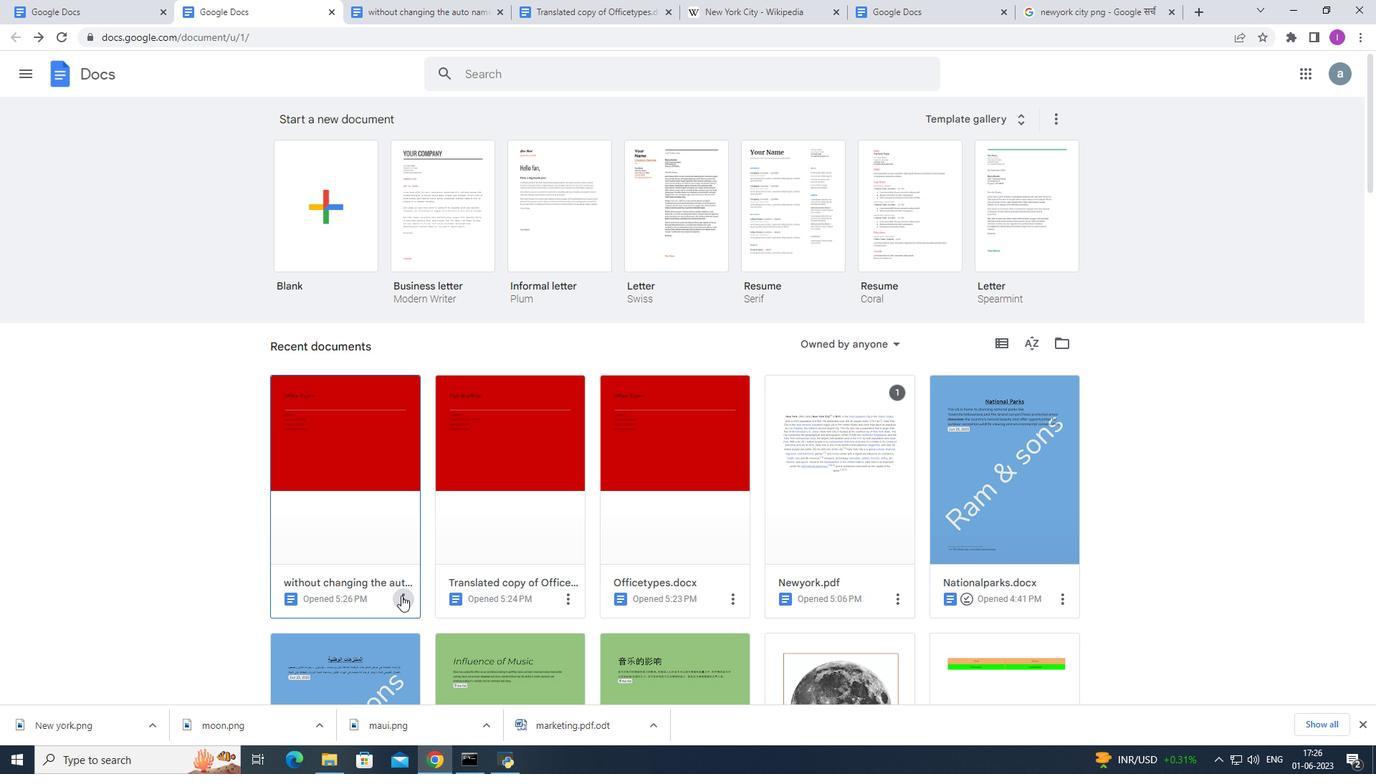 
Action: Mouse moved to (393, 506)
Screenshot: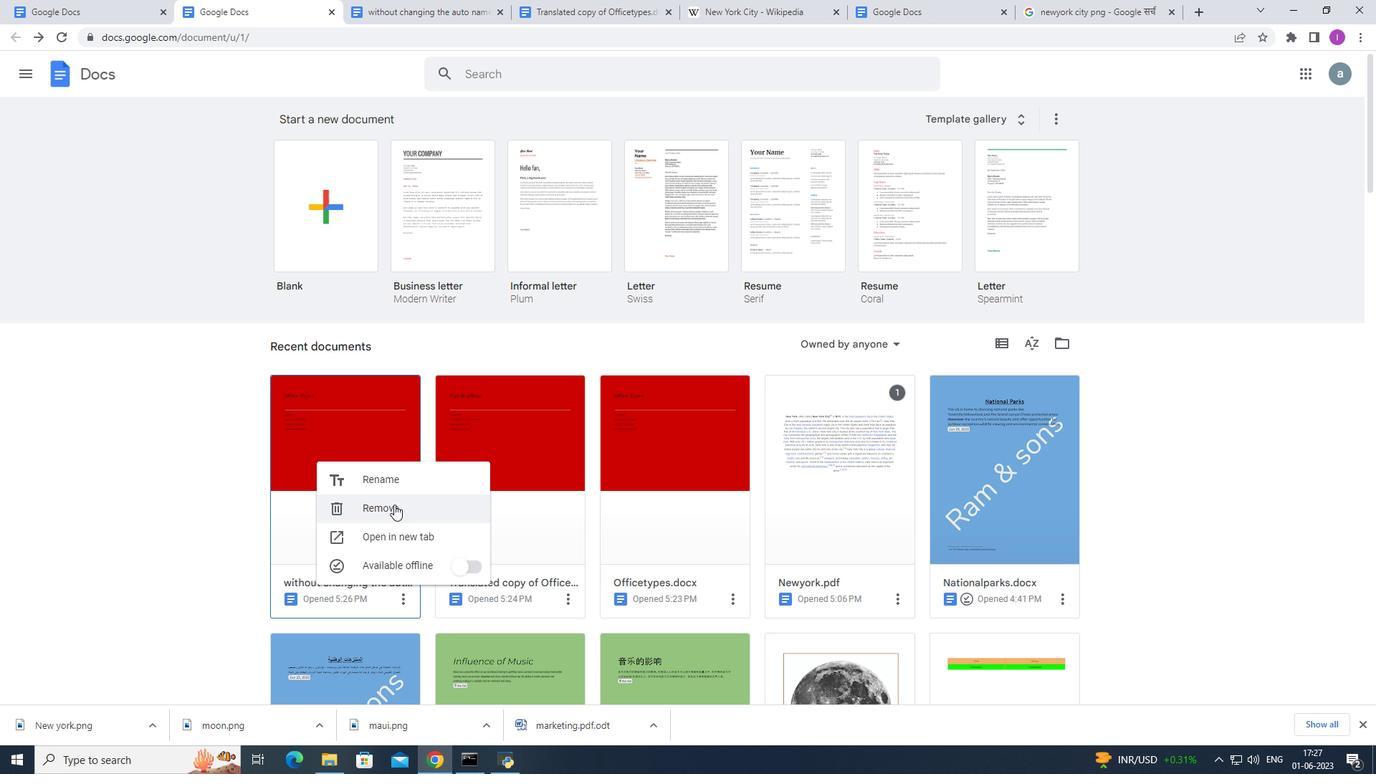 
Action: Mouse pressed left at (393, 506)
Screenshot: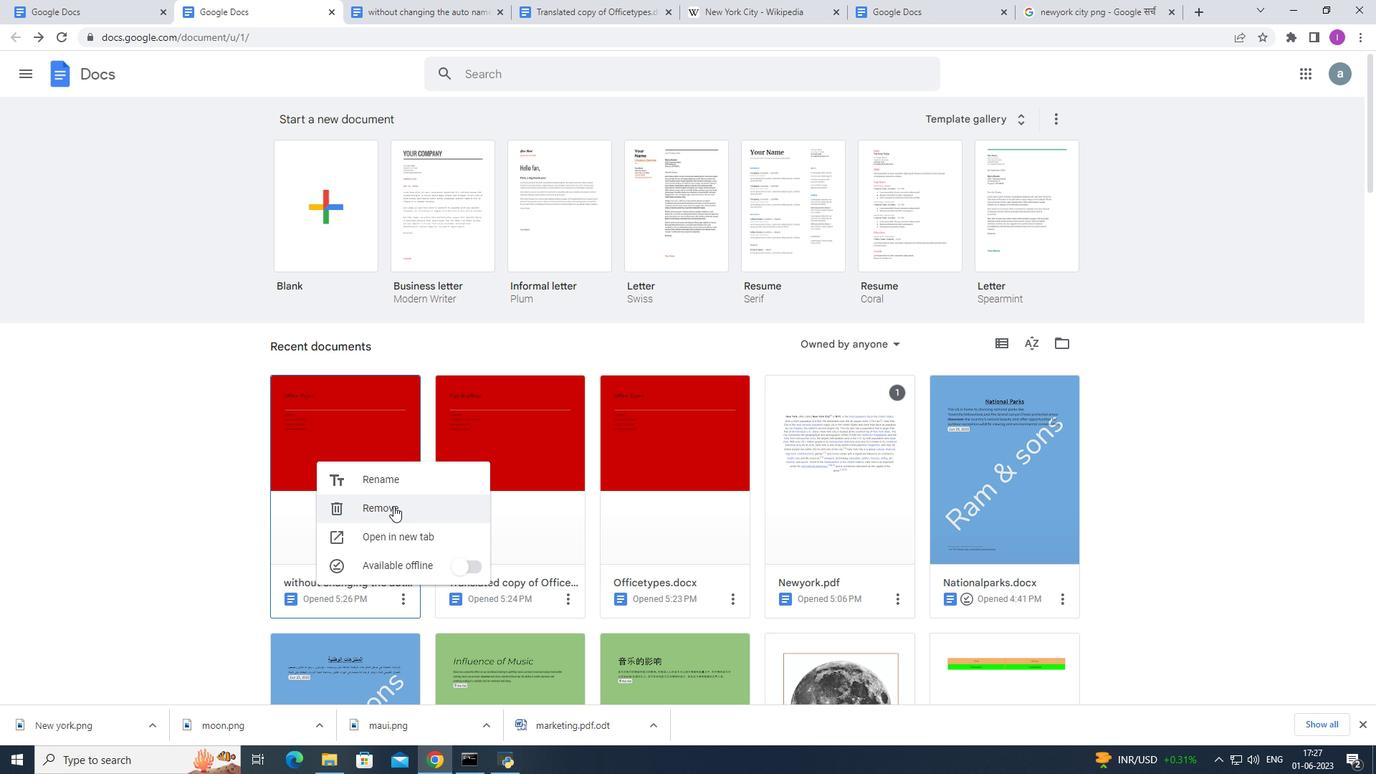 
Action: Mouse moved to (872, 429)
Screenshot: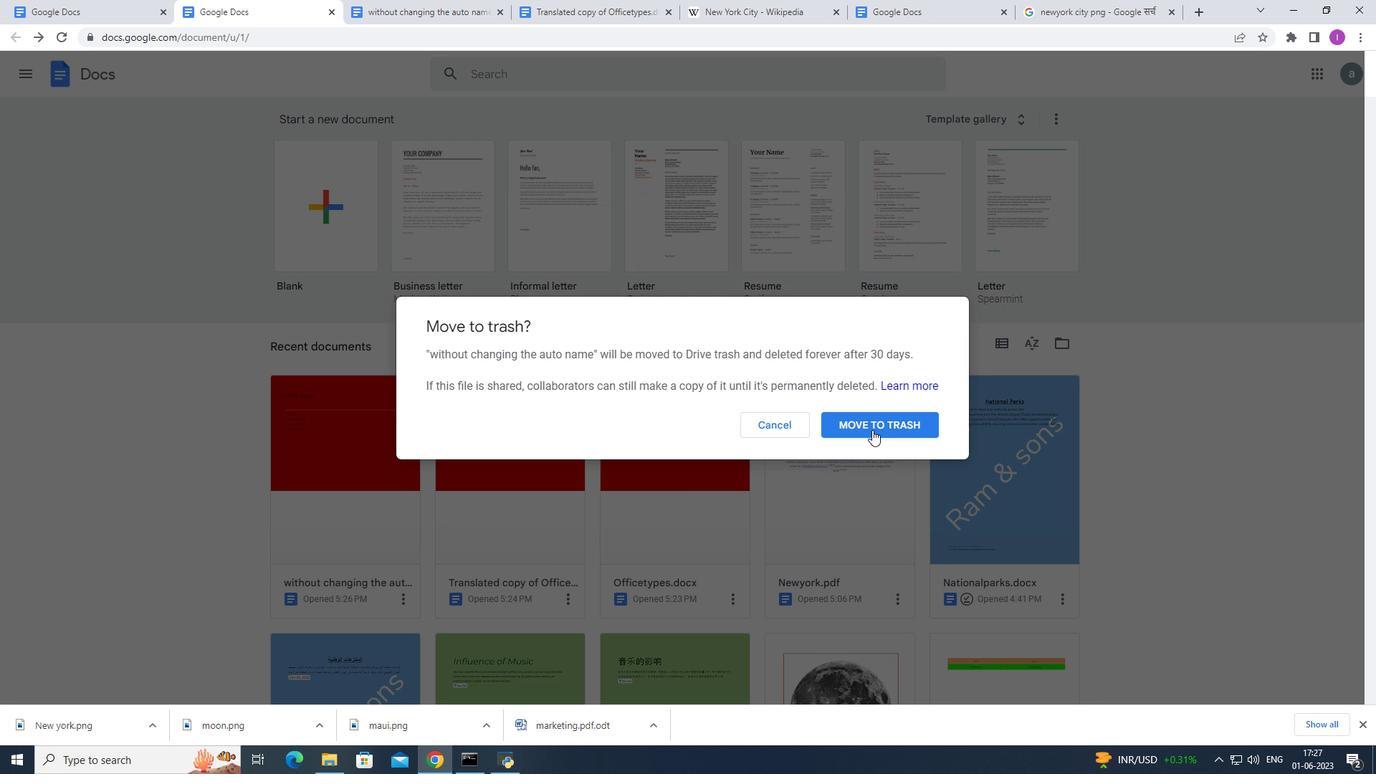 
Action: Mouse pressed left at (872, 429)
Screenshot: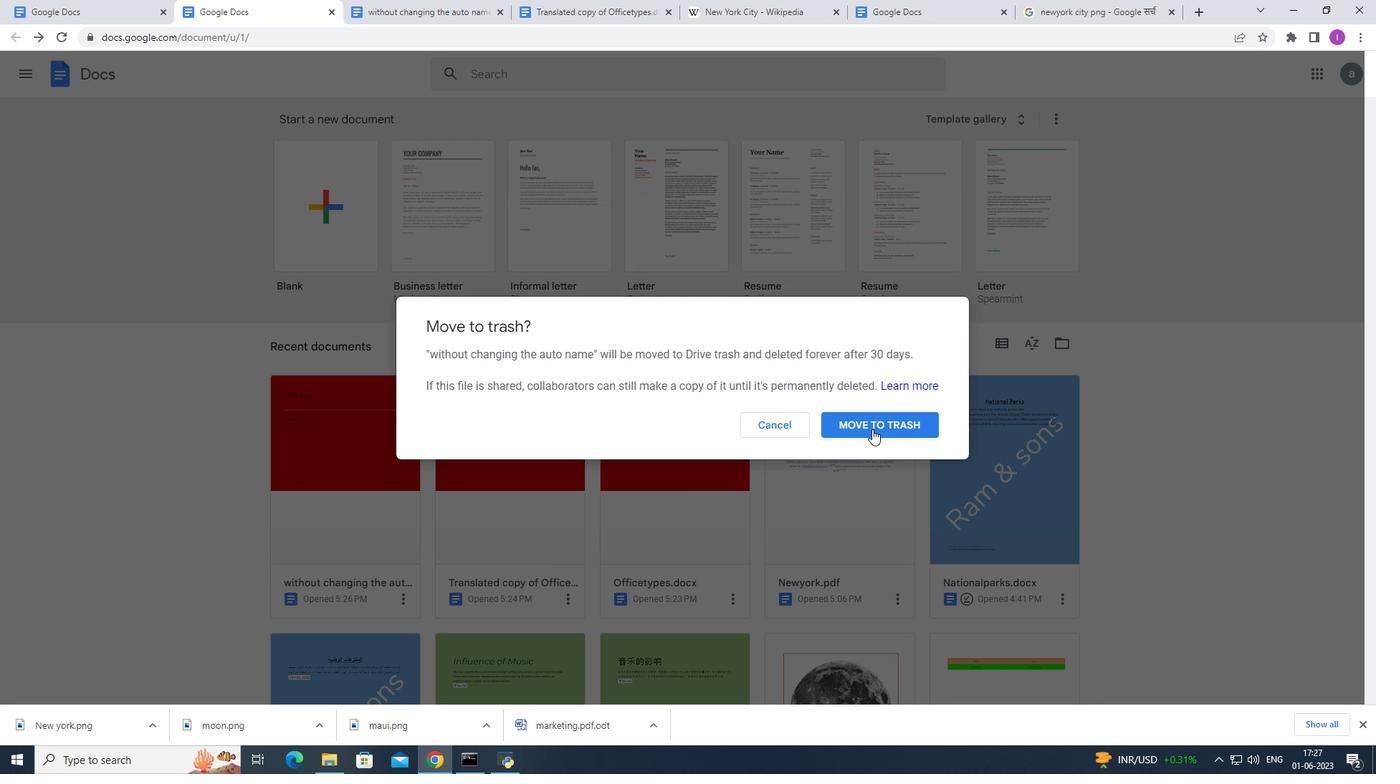 
Action: Mouse moved to (996, 416)
Screenshot: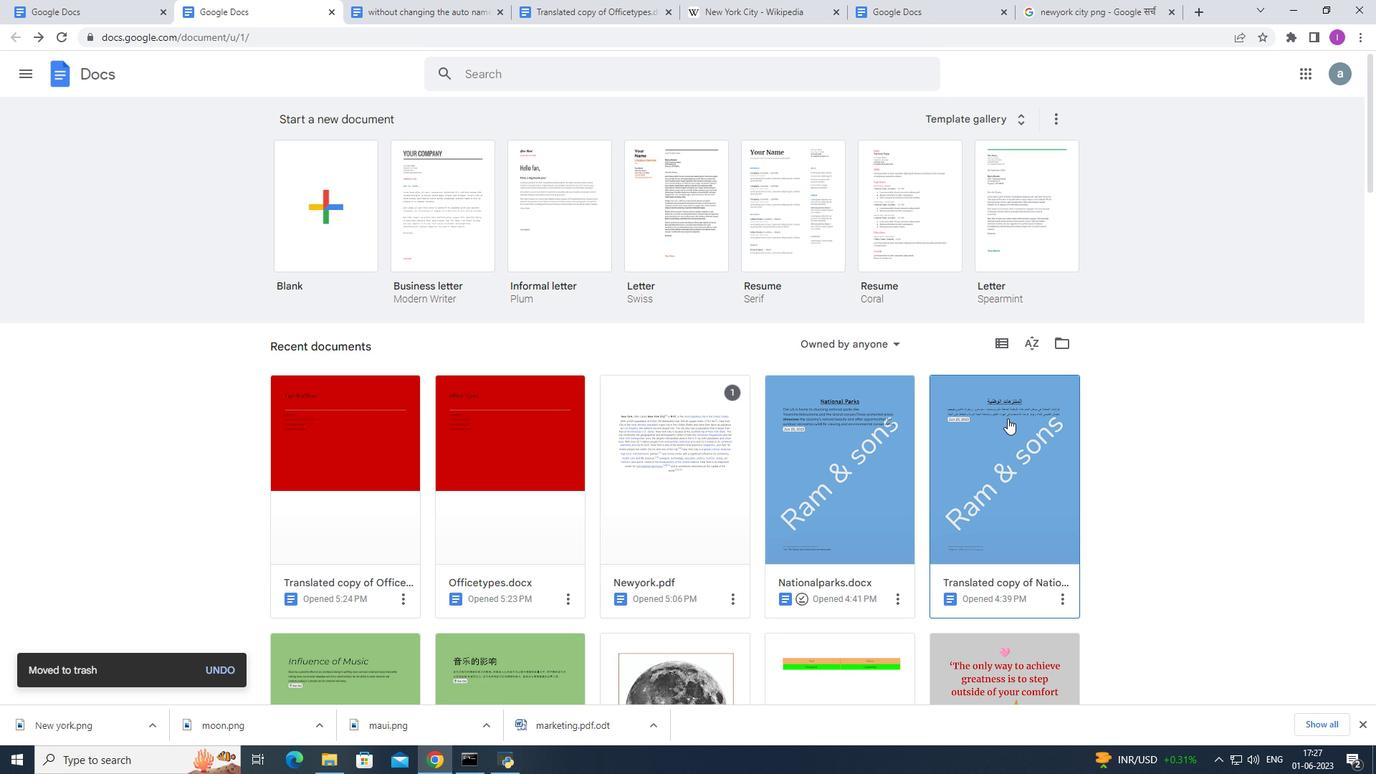 
